Task: Add a signature Frances Hernandez containing With gratitude and sincere wishes, Frances Hernandez to email address softage.10@softage.net and add a folder Unions
Action: Mouse moved to (117, 114)
Screenshot: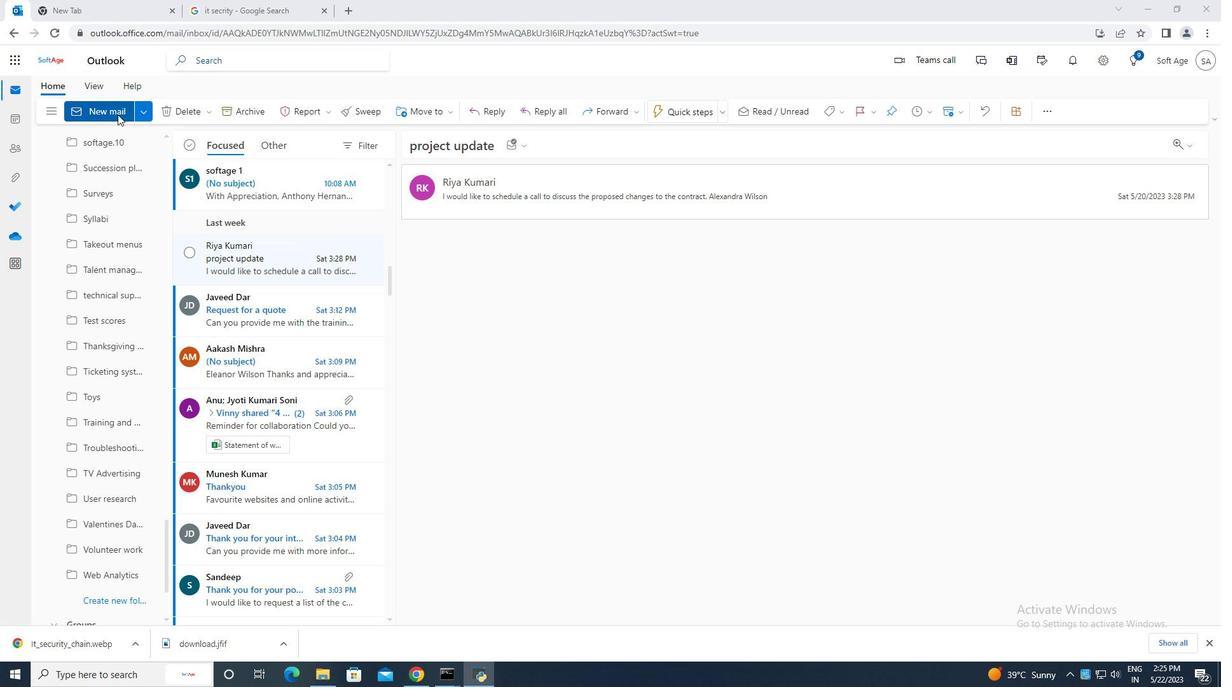
Action: Mouse pressed left at (117, 114)
Screenshot: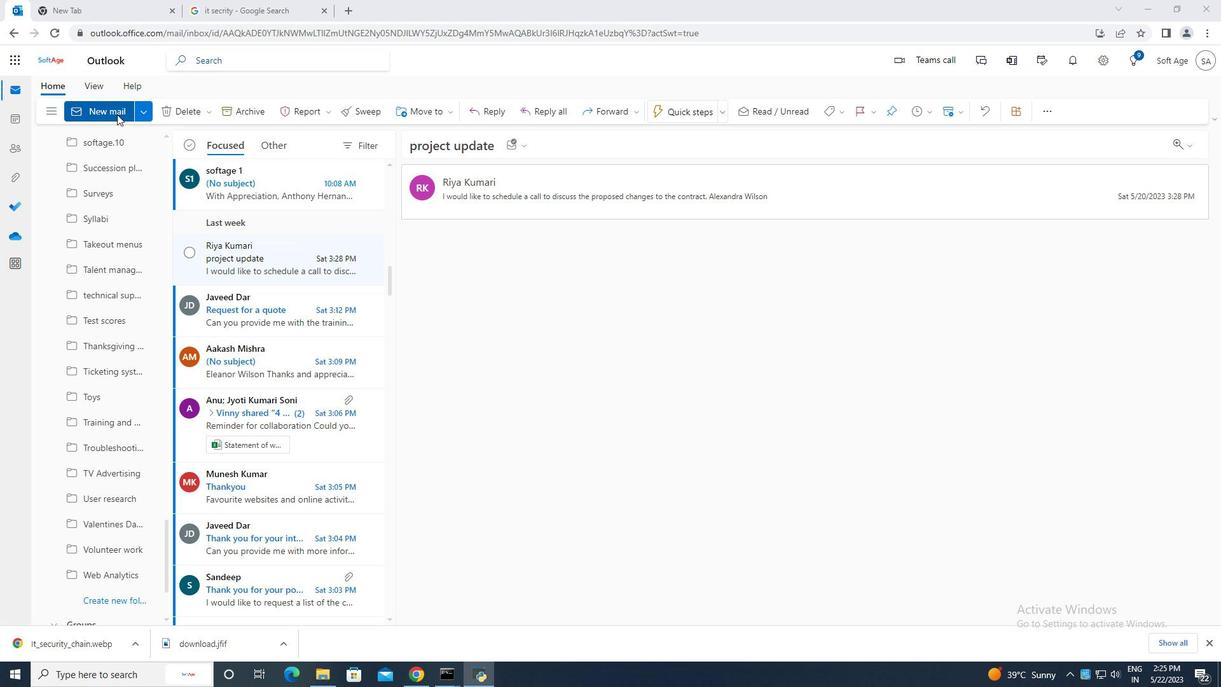 
Action: Mouse moved to (830, 103)
Screenshot: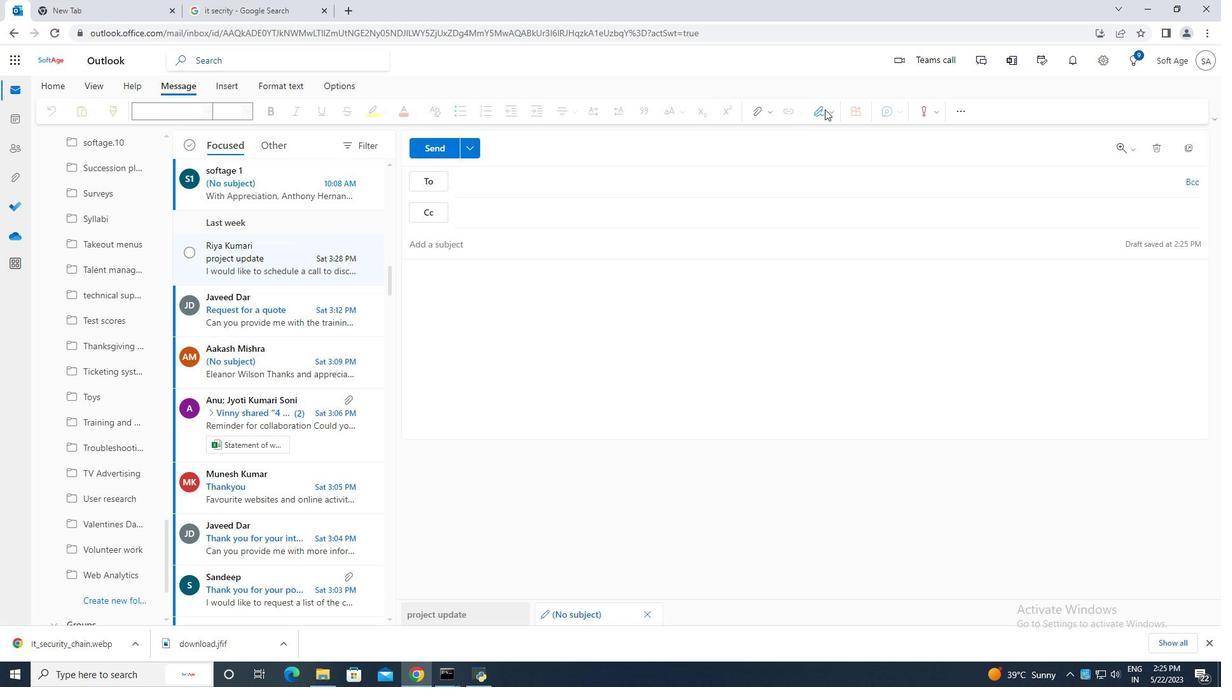 
Action: Mouse pressed left at (830, 103)
Screenshot: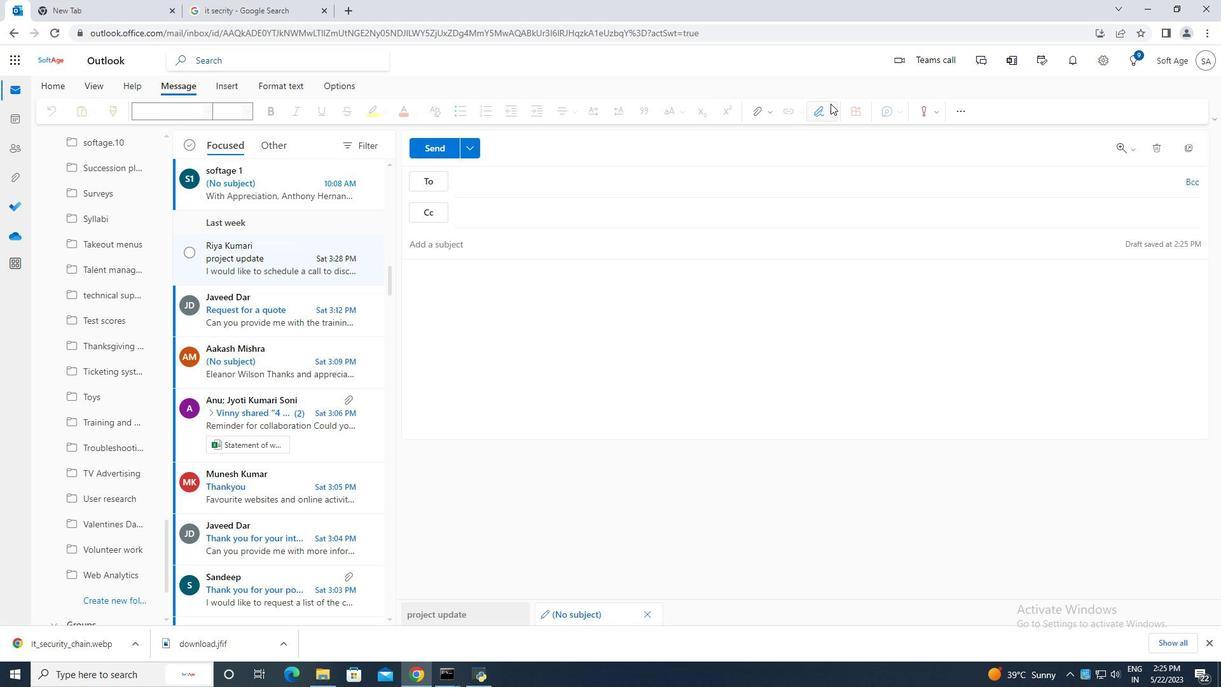
Action: Mouse moved to (806, 160)
Screenshot: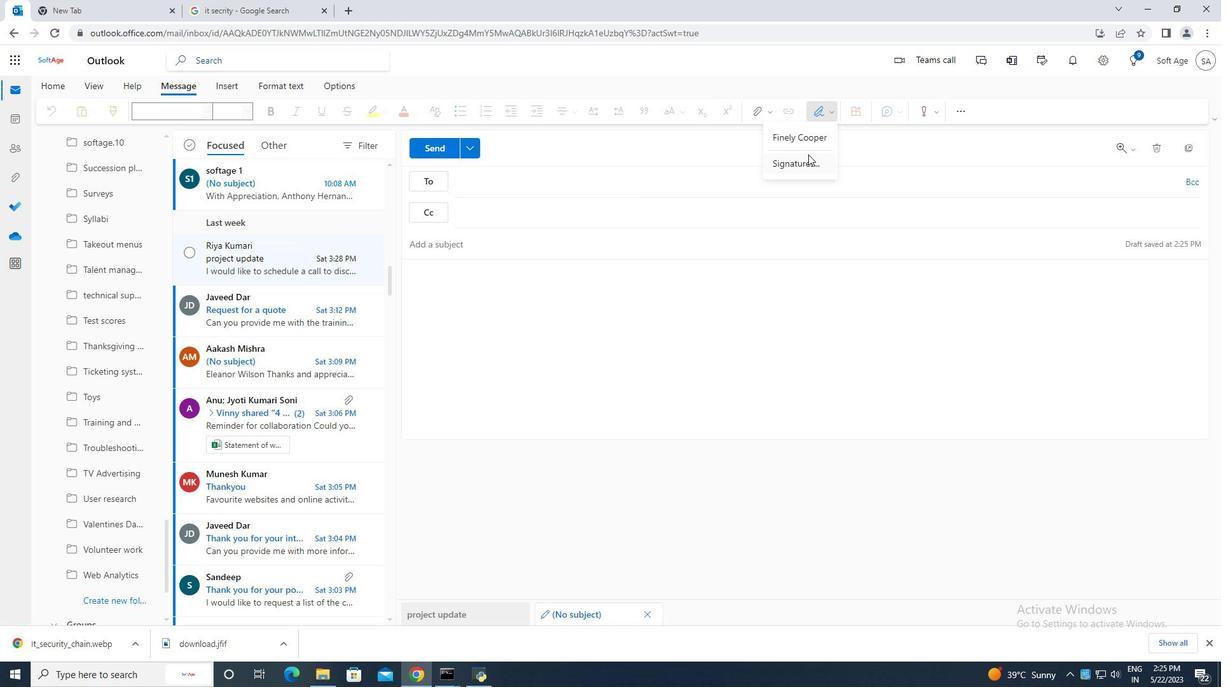 
Action: Mouse pressed left at (806, 160)
Screenshot: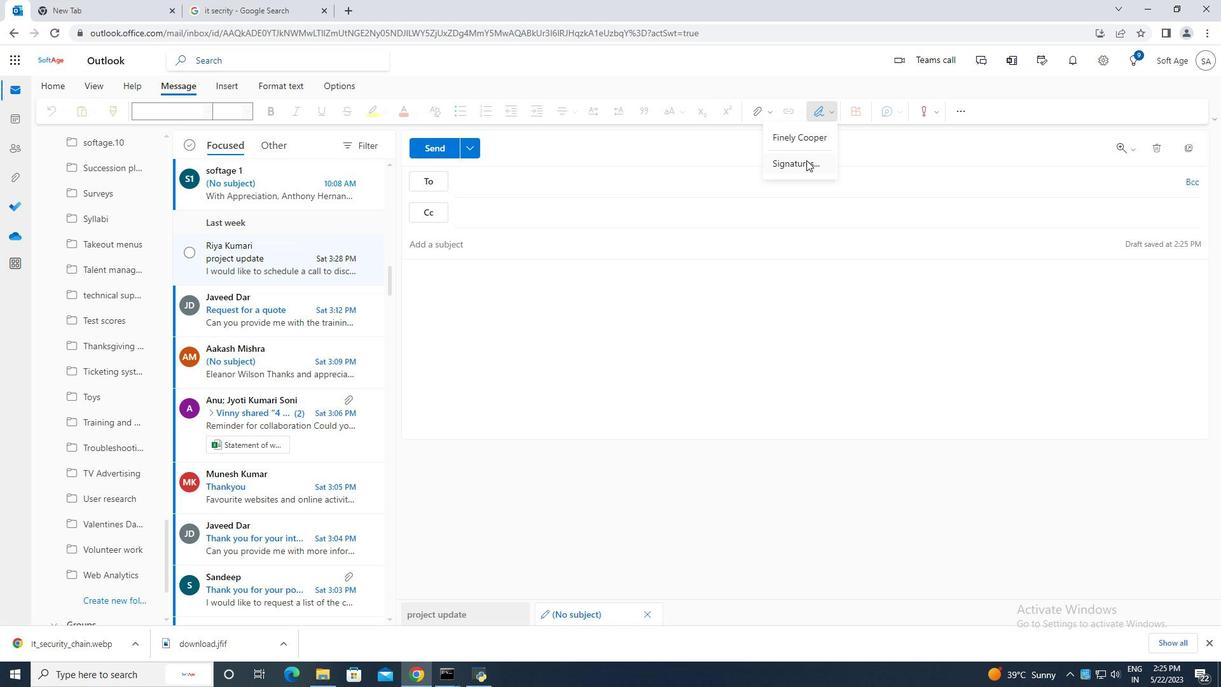 
Action: Mouse moved to (872, 215)
Screenshot: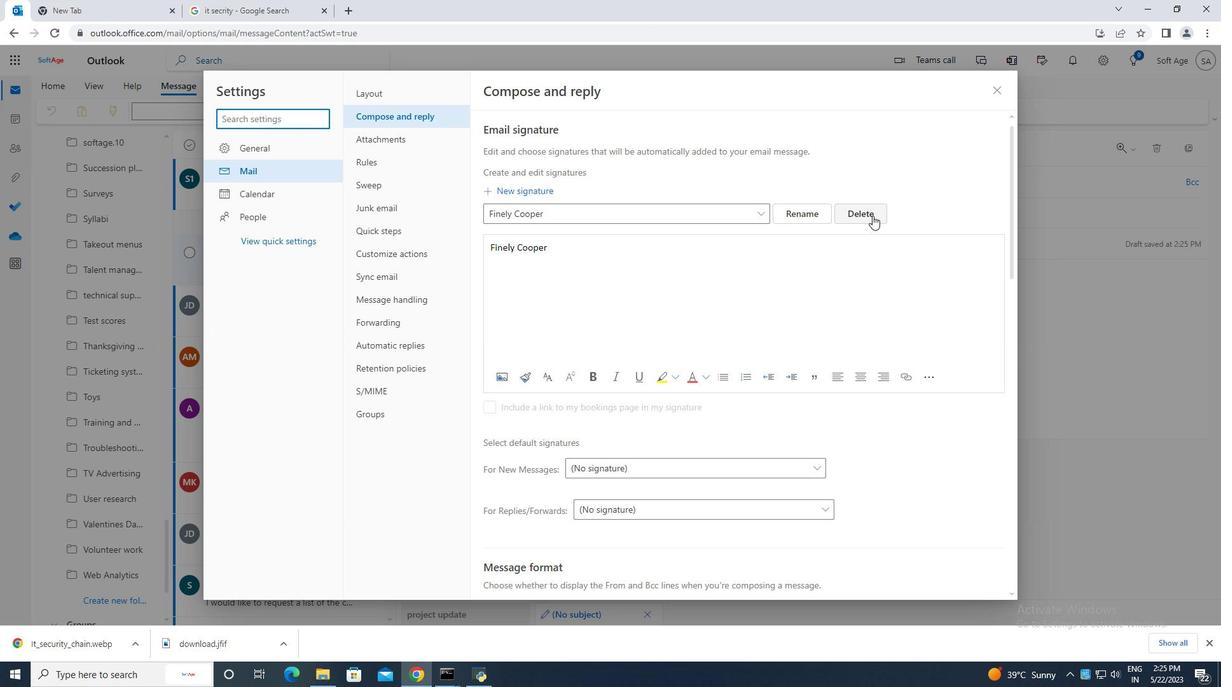 
Action: Mouse pressed left at (872, 215)
Screenshot: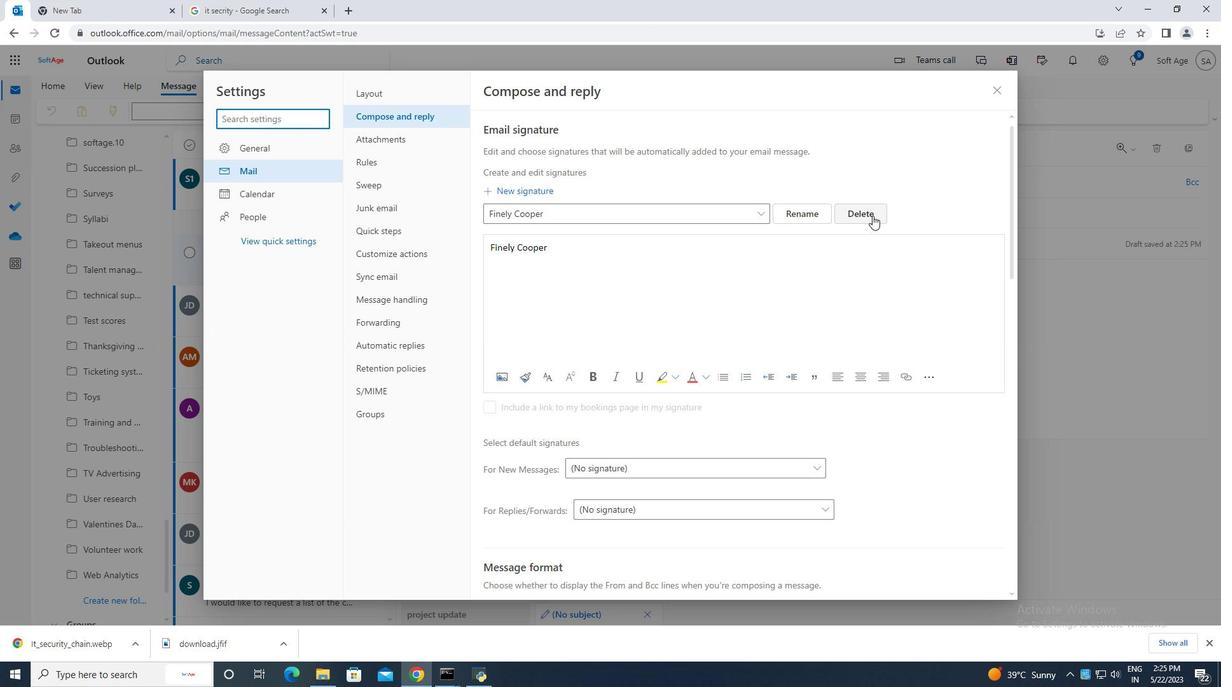 
Action: Mouse moved to (586, 213)
Screenshot: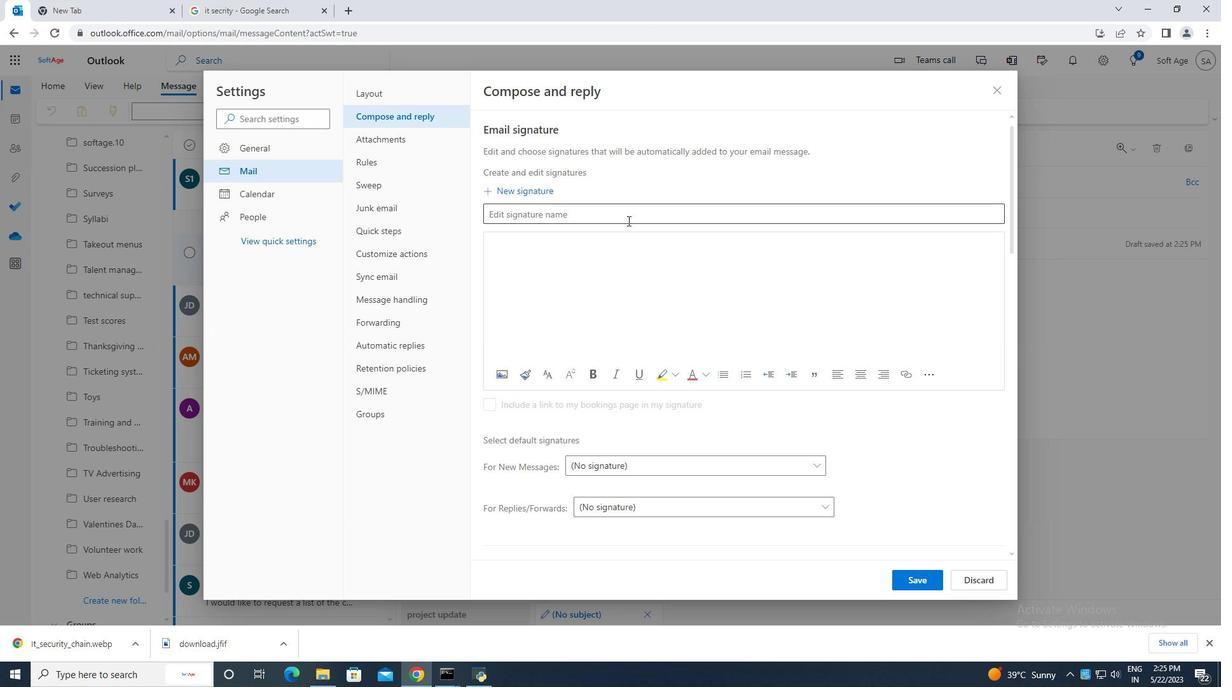 
Action: Mouse pressed left at (586, 213)
Screenshot: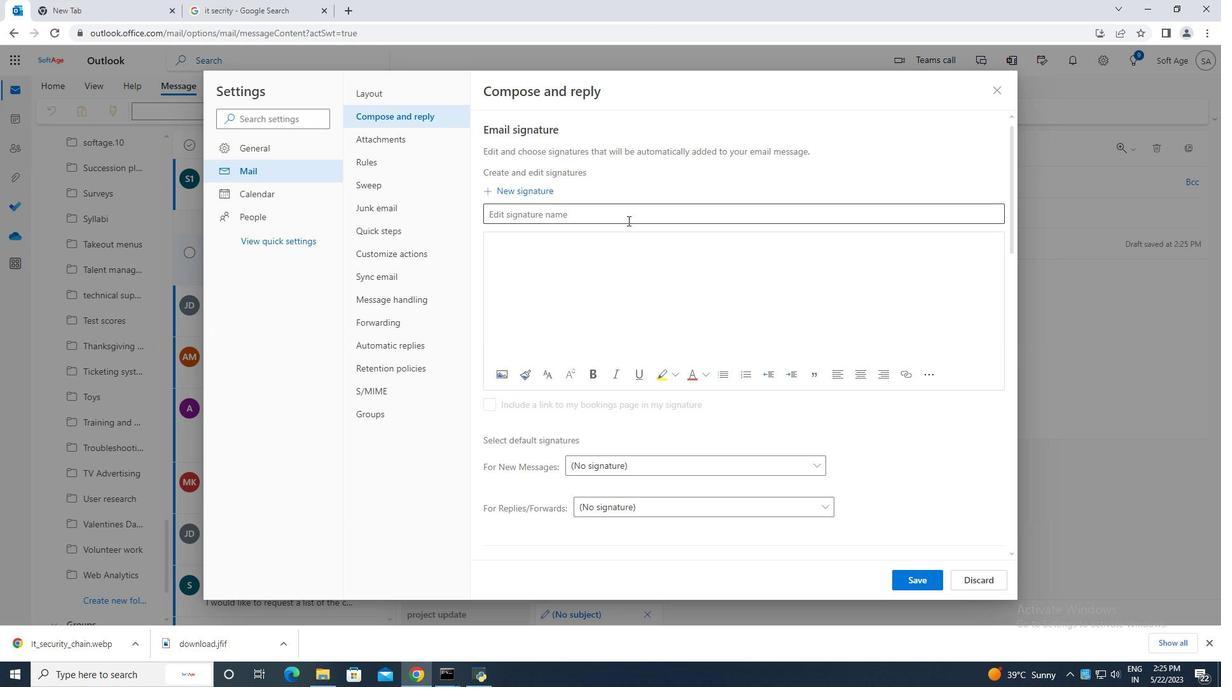 
Action: Mouse moved to (586, 213)
Screenshot: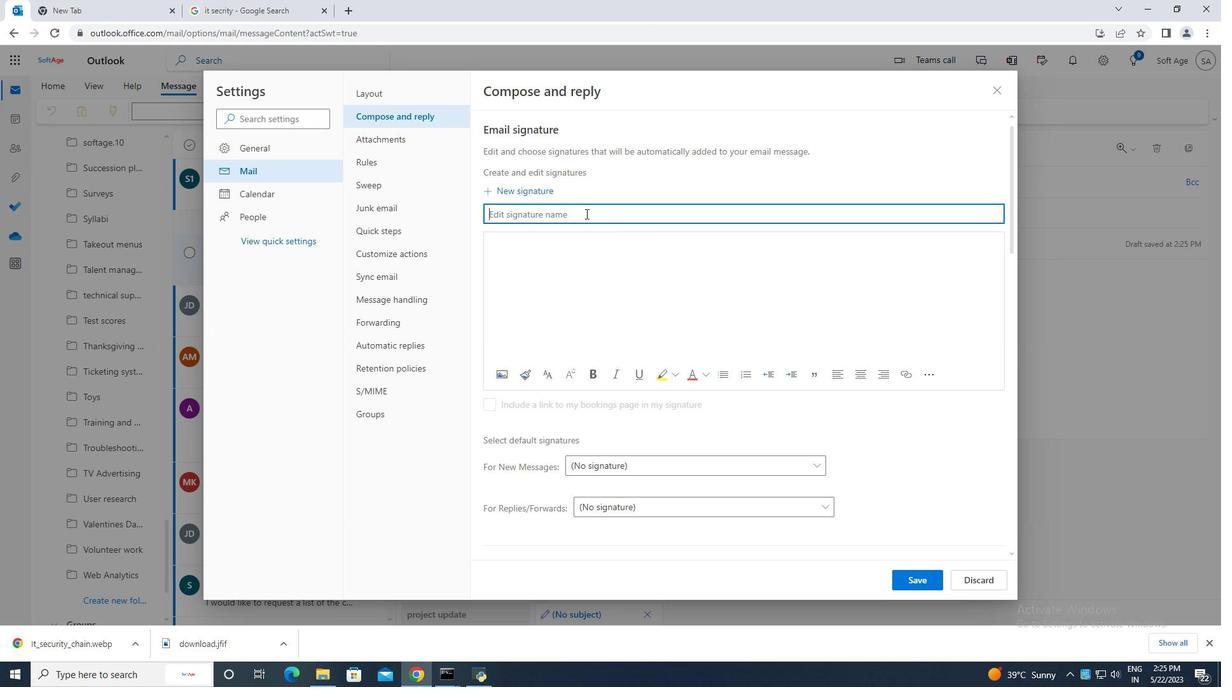
Action: Key pressed <Key.caps_lock>F<Key.caps_lock>rances<Key.space><Key.caps_lock>H<Key.caps_lock>ernandez
Screenshot: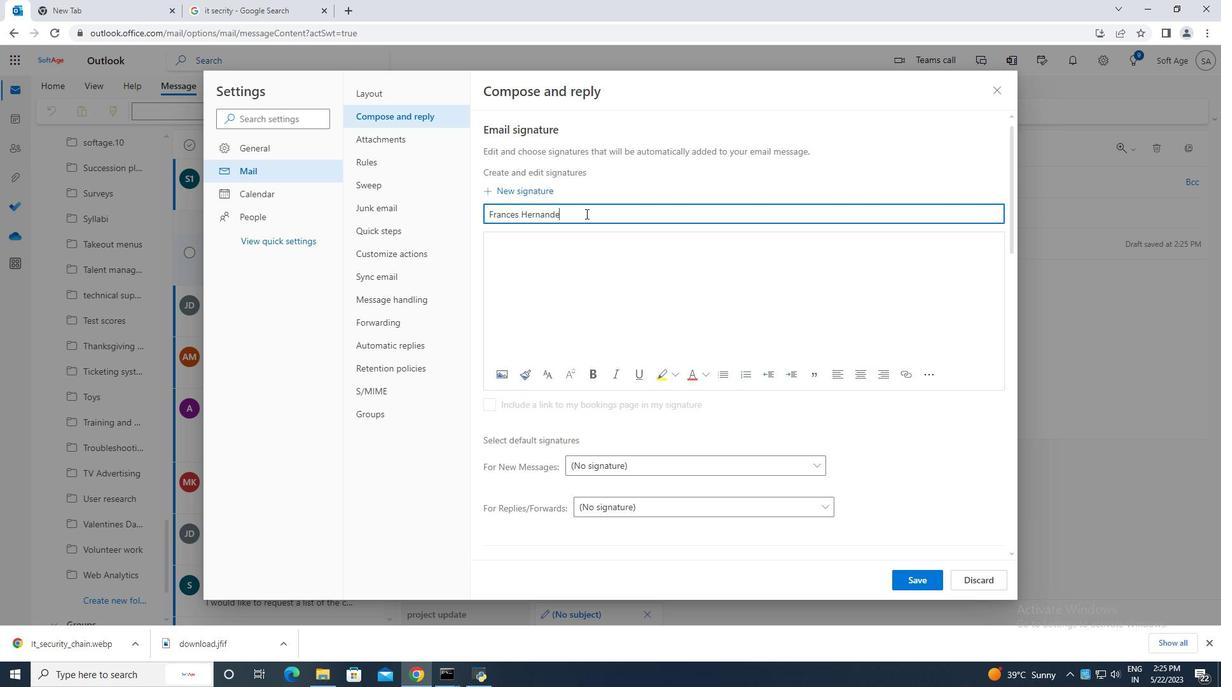 
Action: Mouse moved to (544, 253)
Screenshot: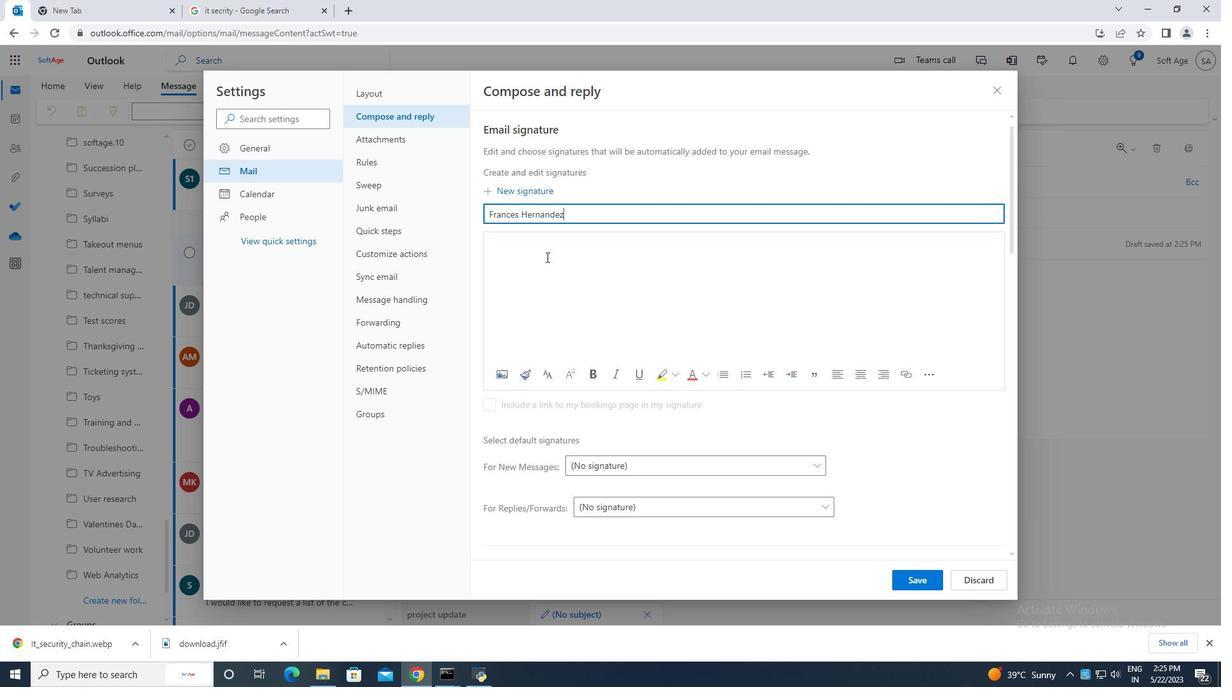 
Action: Mouse pressed left at (544, 253)
Screenshot: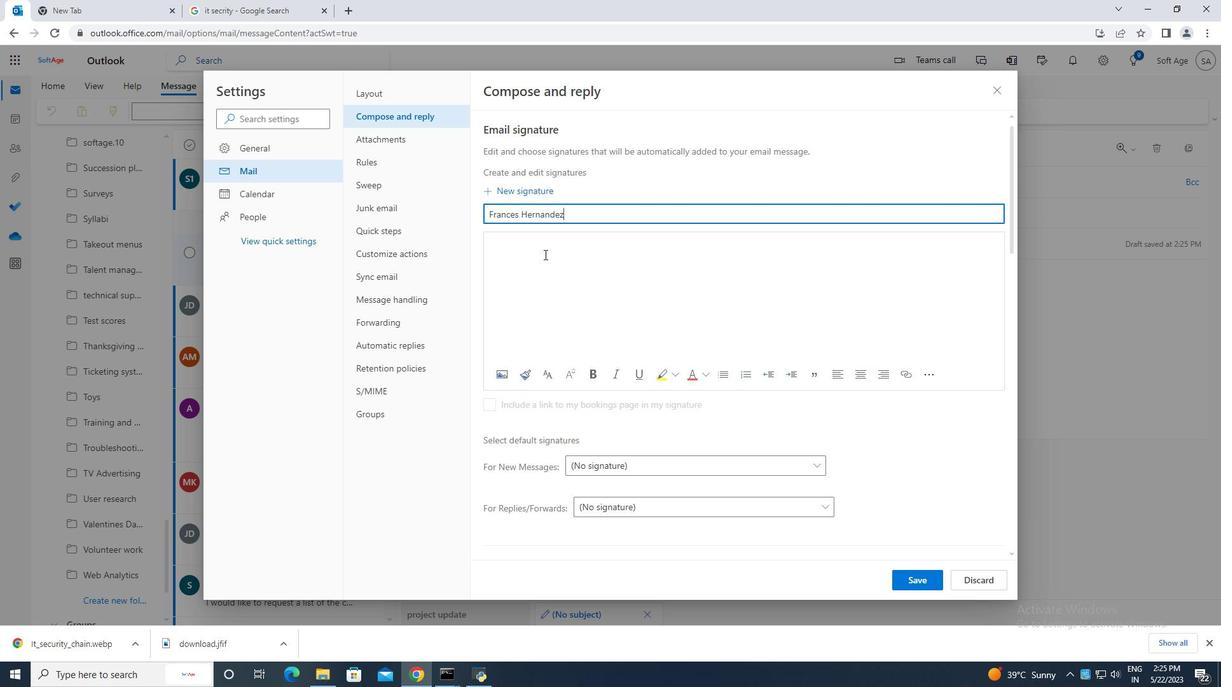 
Action: Mouse moved to (538, 248)
Screenshot: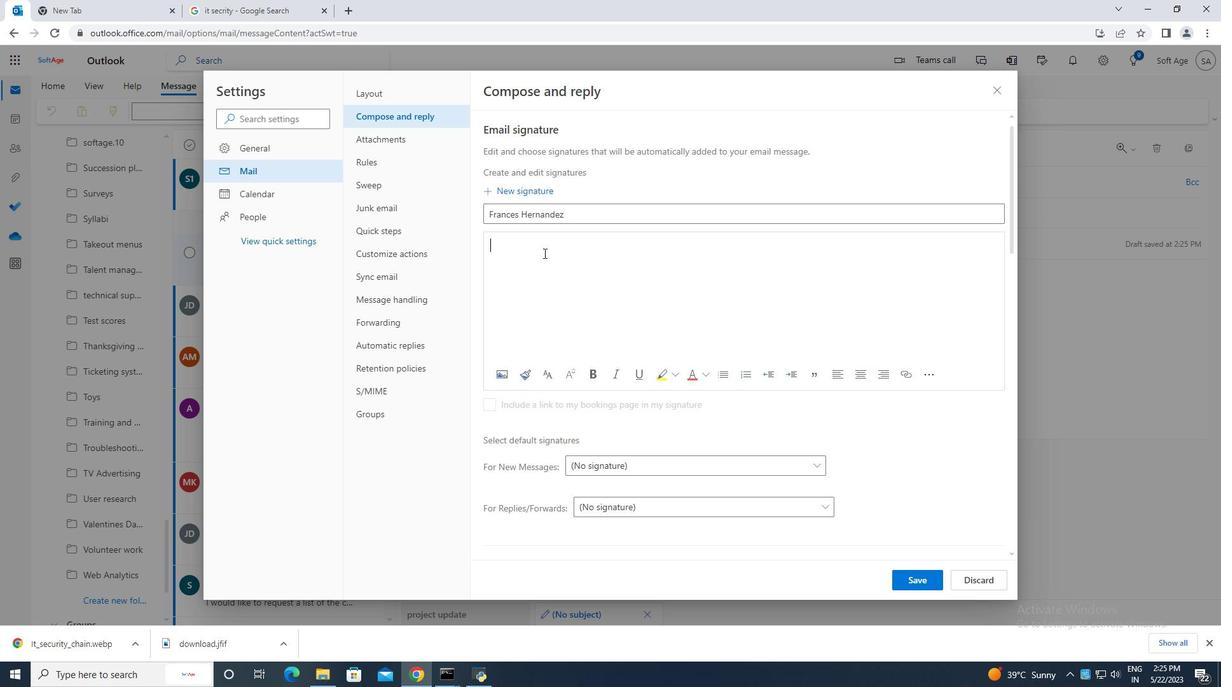 
Action: Key pressed <Key.caps_lock>F<Key.caps_lock>rance<Key.space><Key.backspace>s<Key.space><Key.caps_lock>H<Key.caps_lock>ernandez
Screenshot: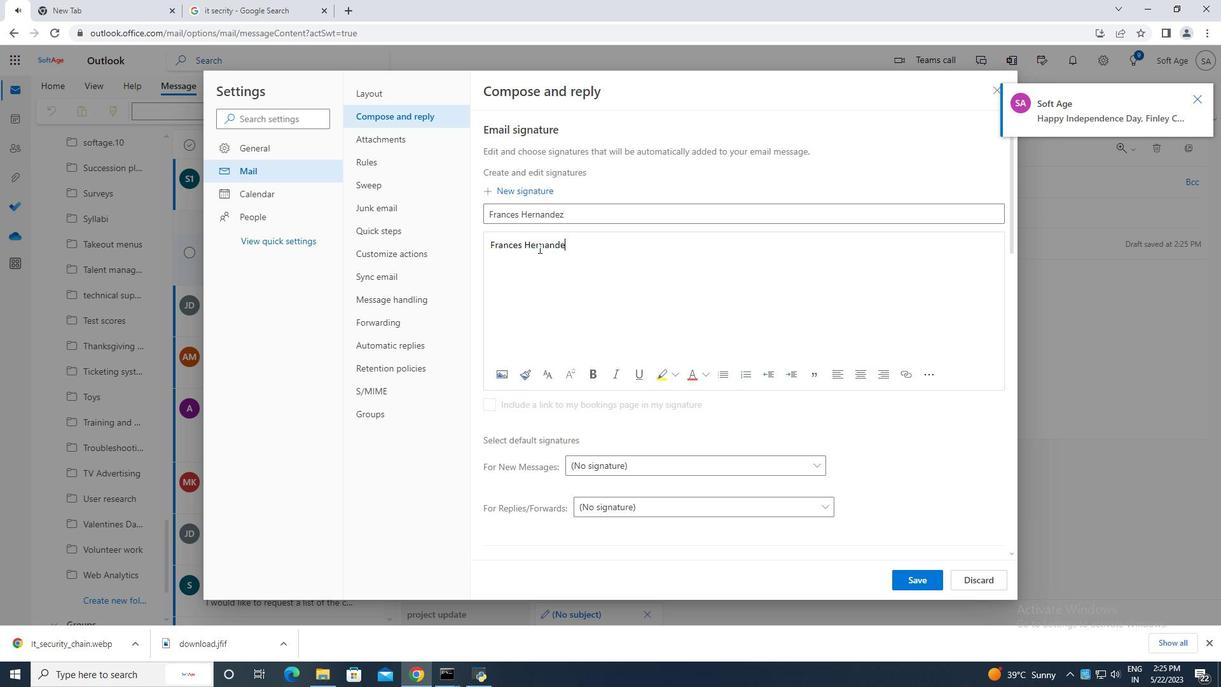 
Action: Mouse moved to (912, 577)
Screenshot: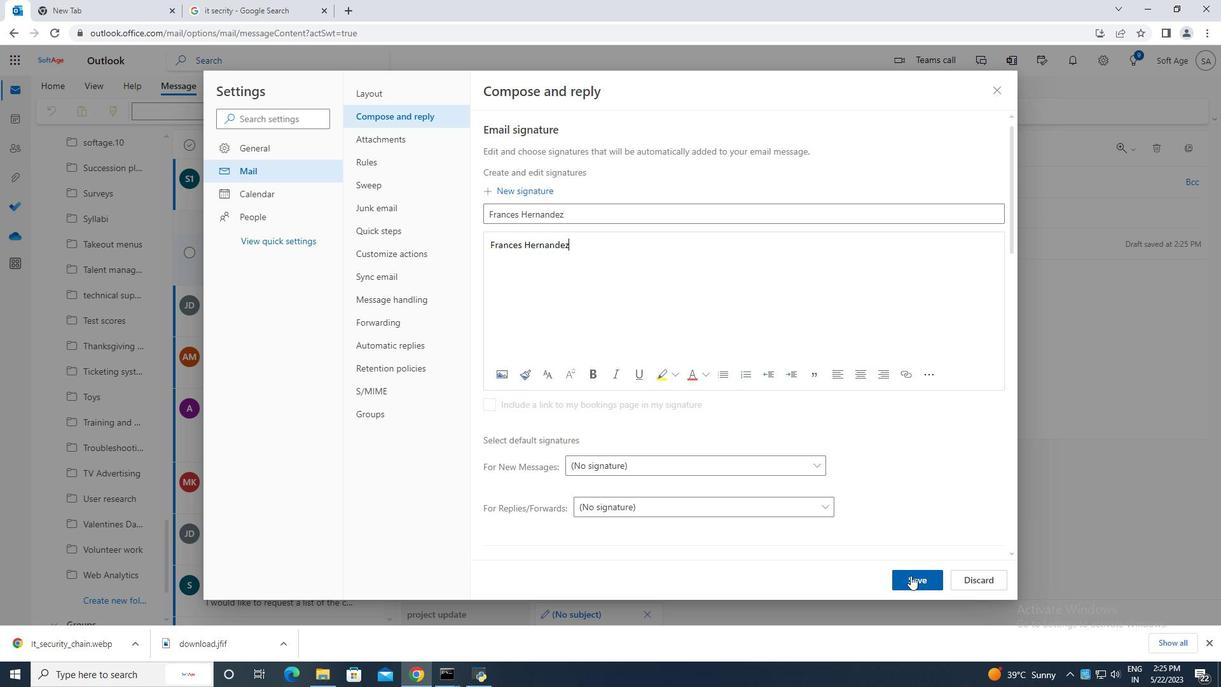 
Action: Mouse pressed left at (912, 577)
Screenshot: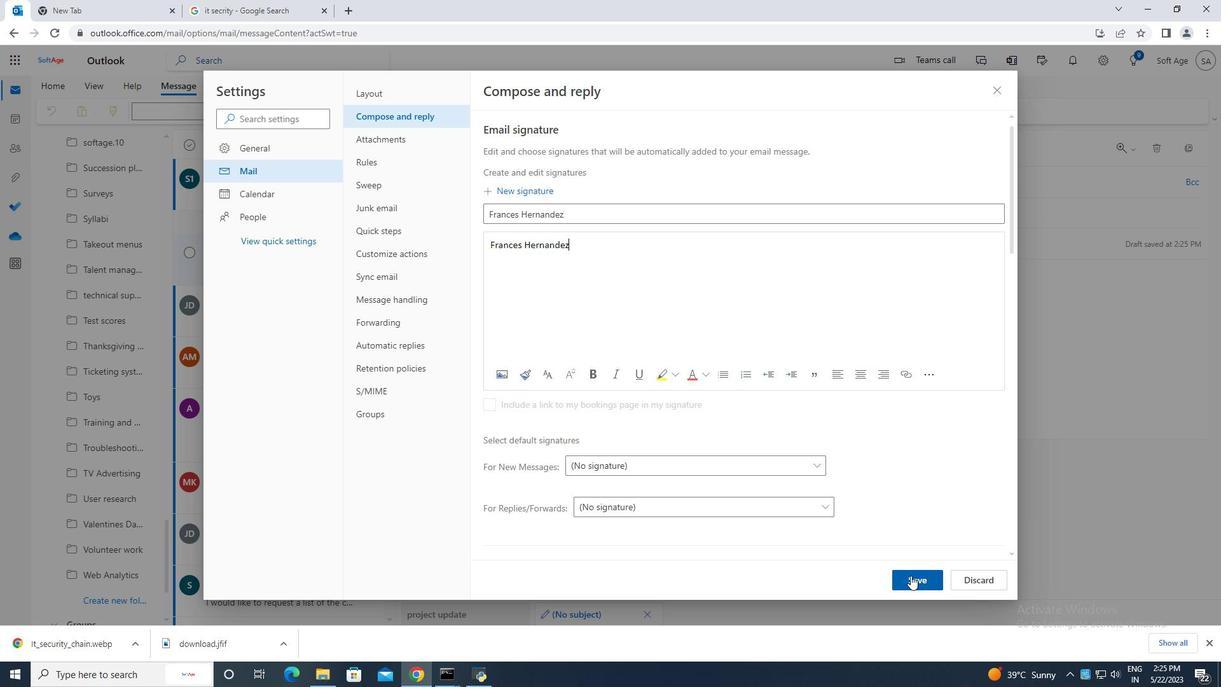 
Action: Mouse moved to (997, 94)
Screenshot: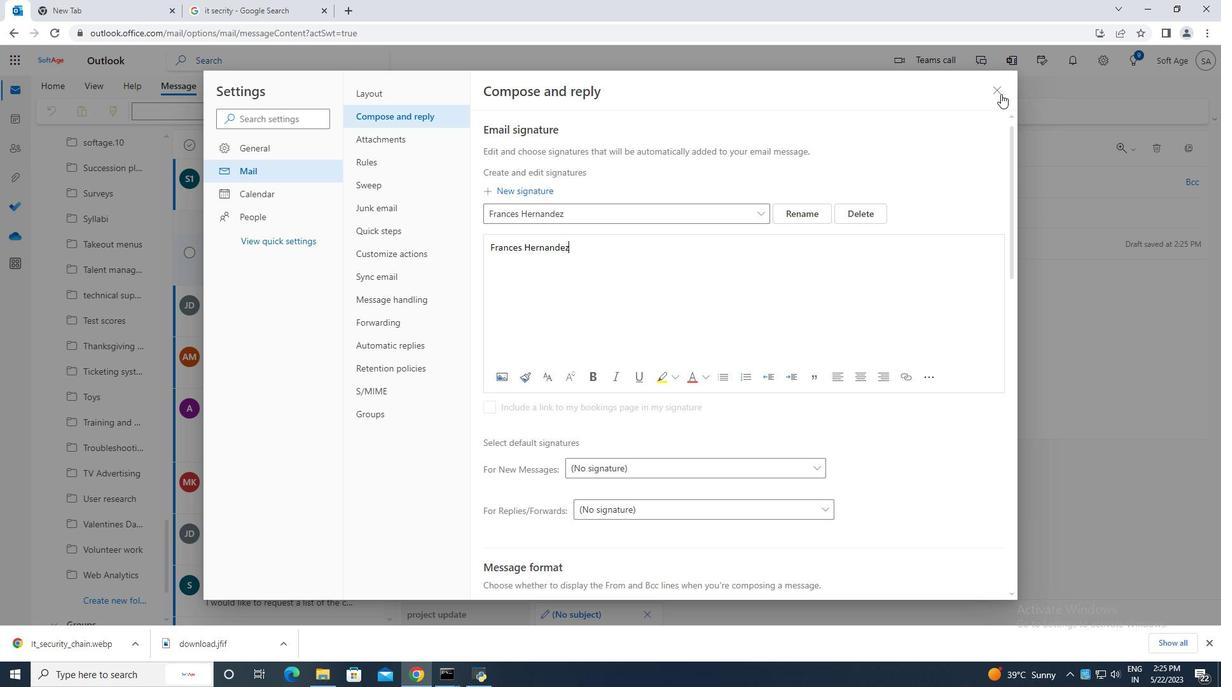 
Action: Mouse pressed left at (997, 94)
Screenshot: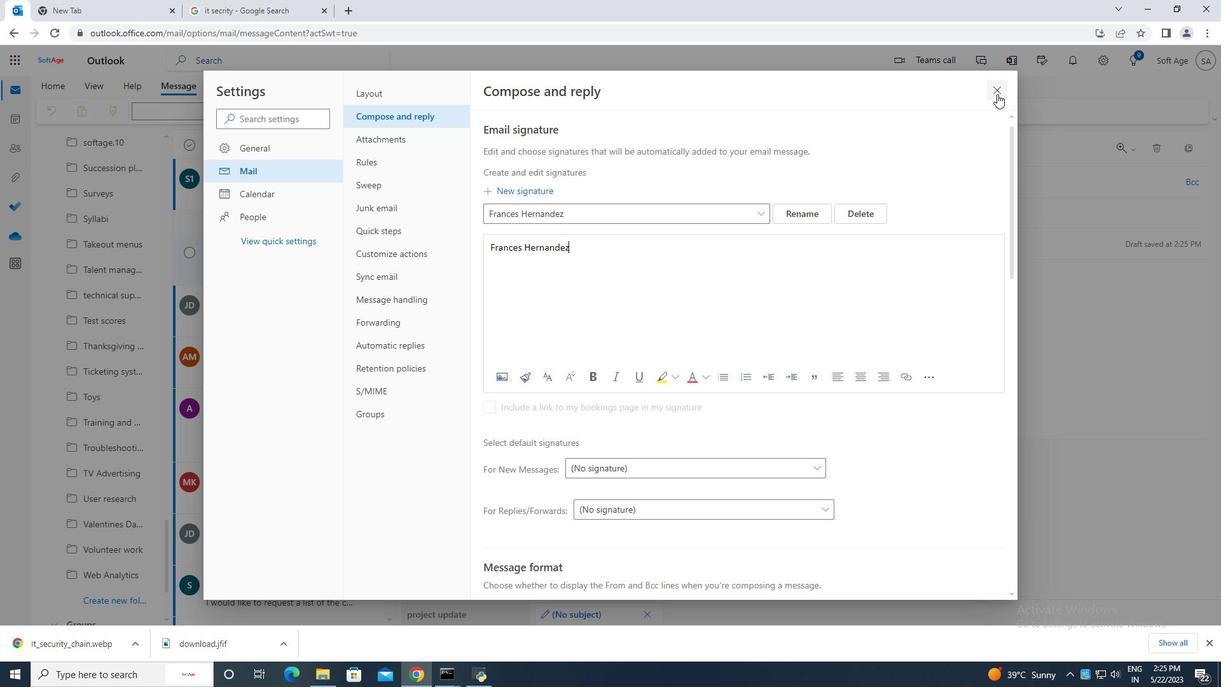 
Action: Mouse moved to (813, 114)
Screenshot: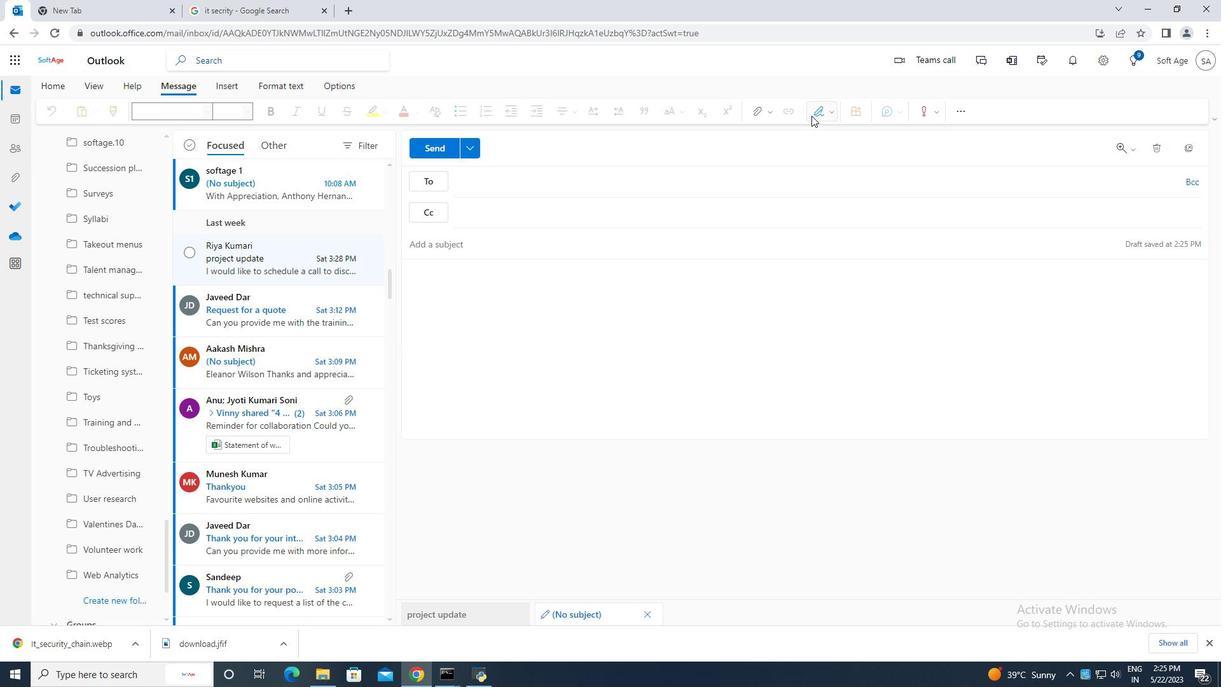 
Action: Mouse pressed left at (813, 114)
Screenshot: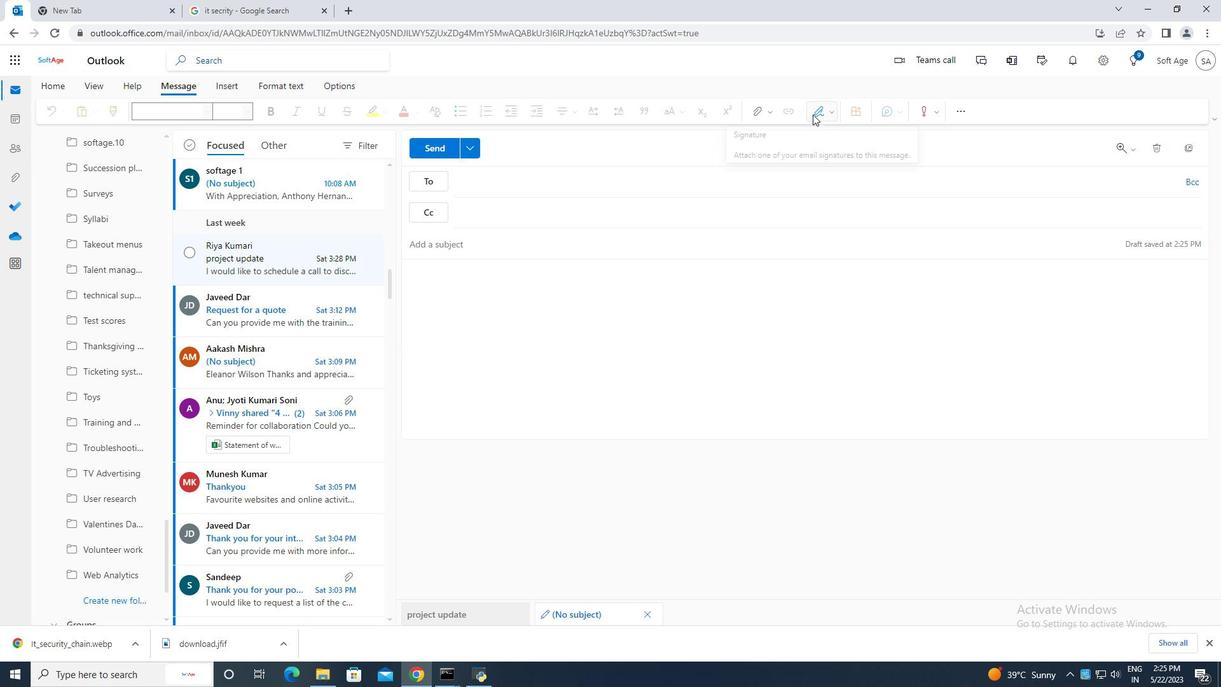 
Action: Mouse moved to (777, 136)
Screenshot: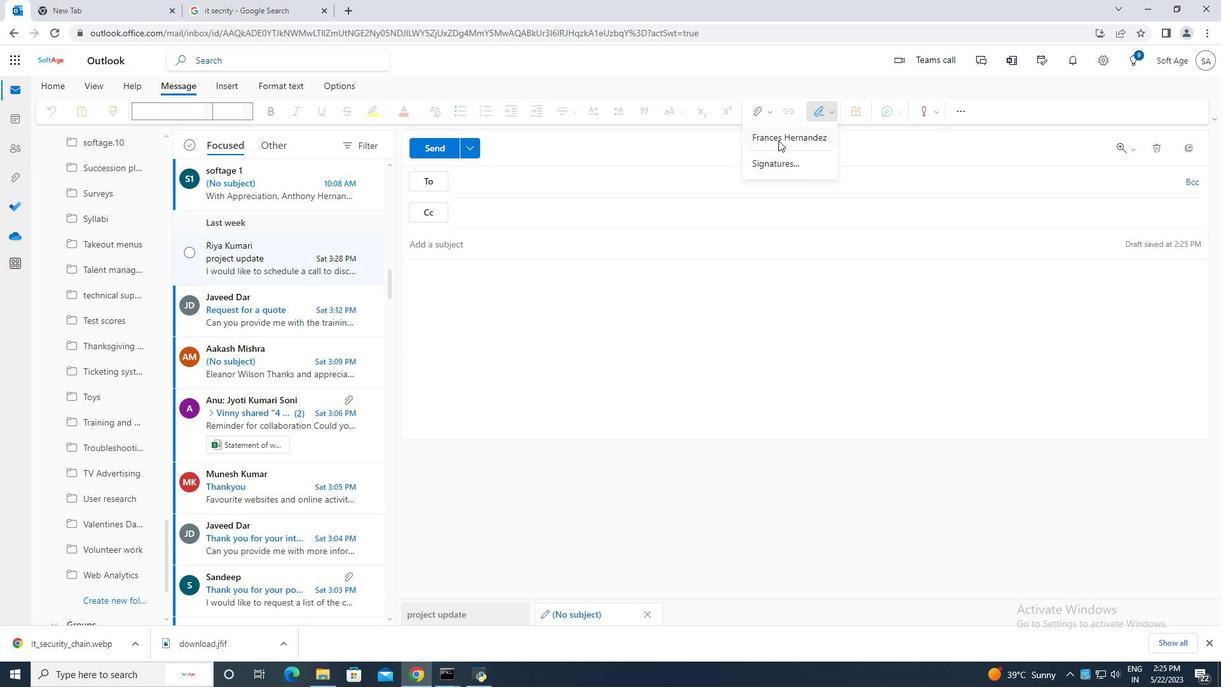 
Action: Mouse pressed left at (777, 136)
Screenshot: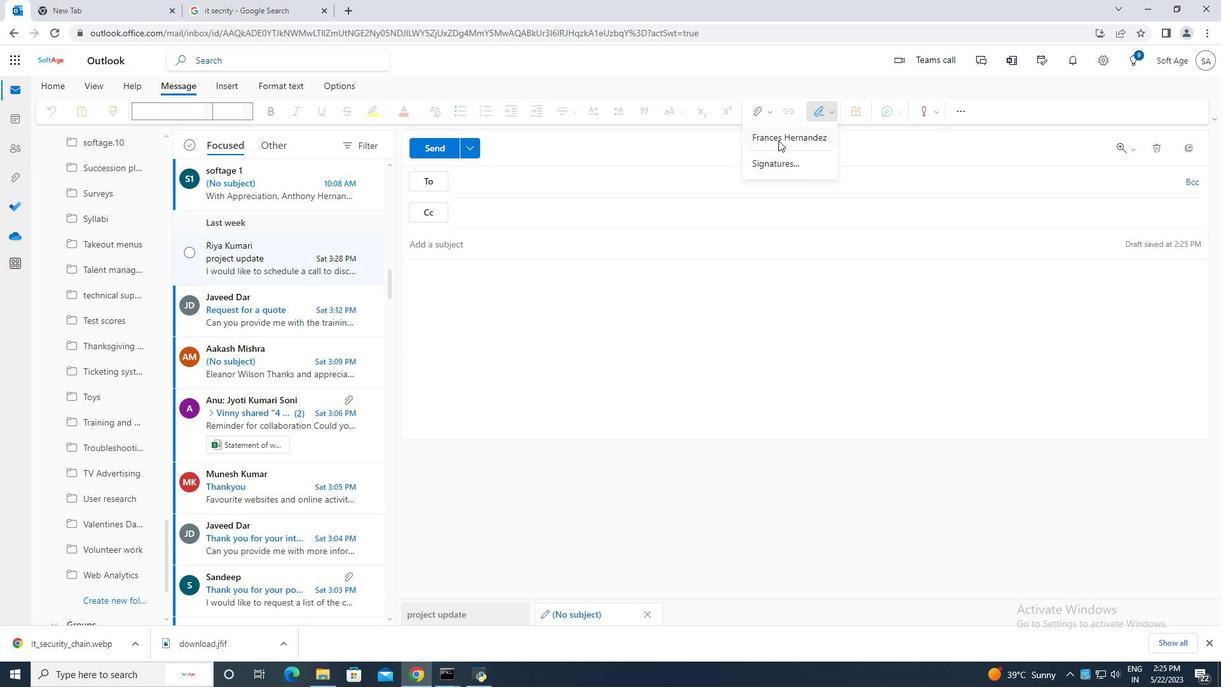 
Action: Mouse moved to (432, 286)
Screenshot: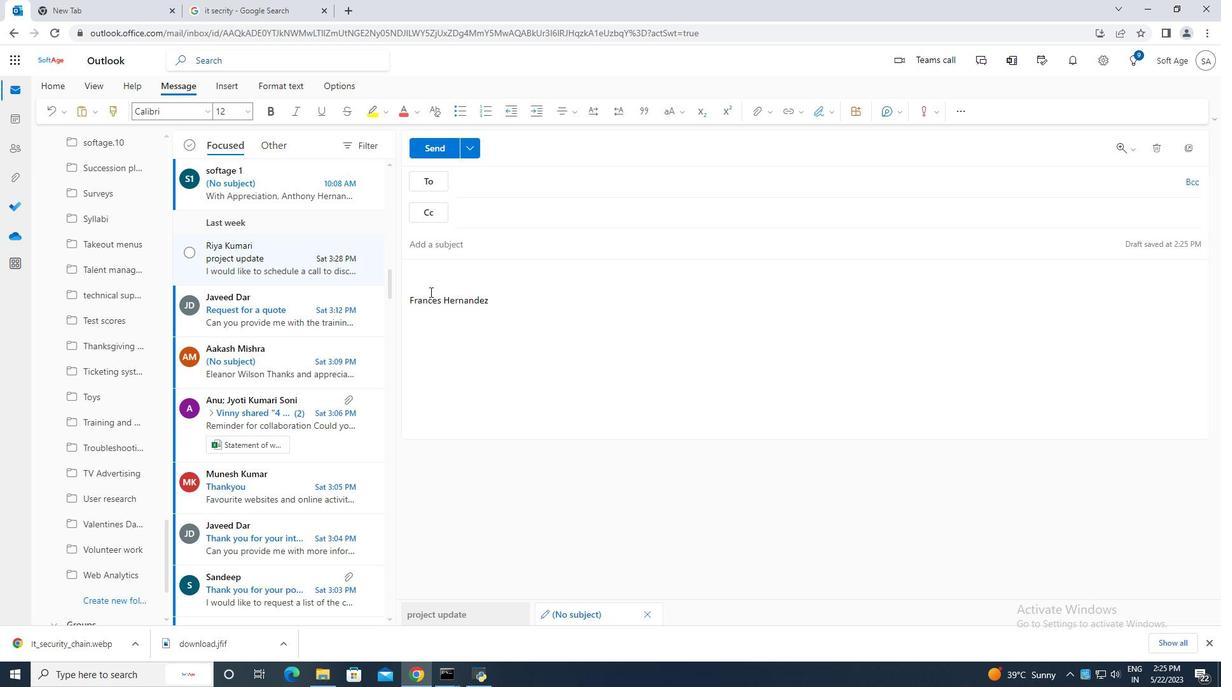 
Action: Key pressed <Key.caps_lock>C<Key.caps_lock>ontaining<Key.space>with<Key.space>gratitude<Key.space>and<Key.space>sincere<Key.space>wishes,
Screenshot: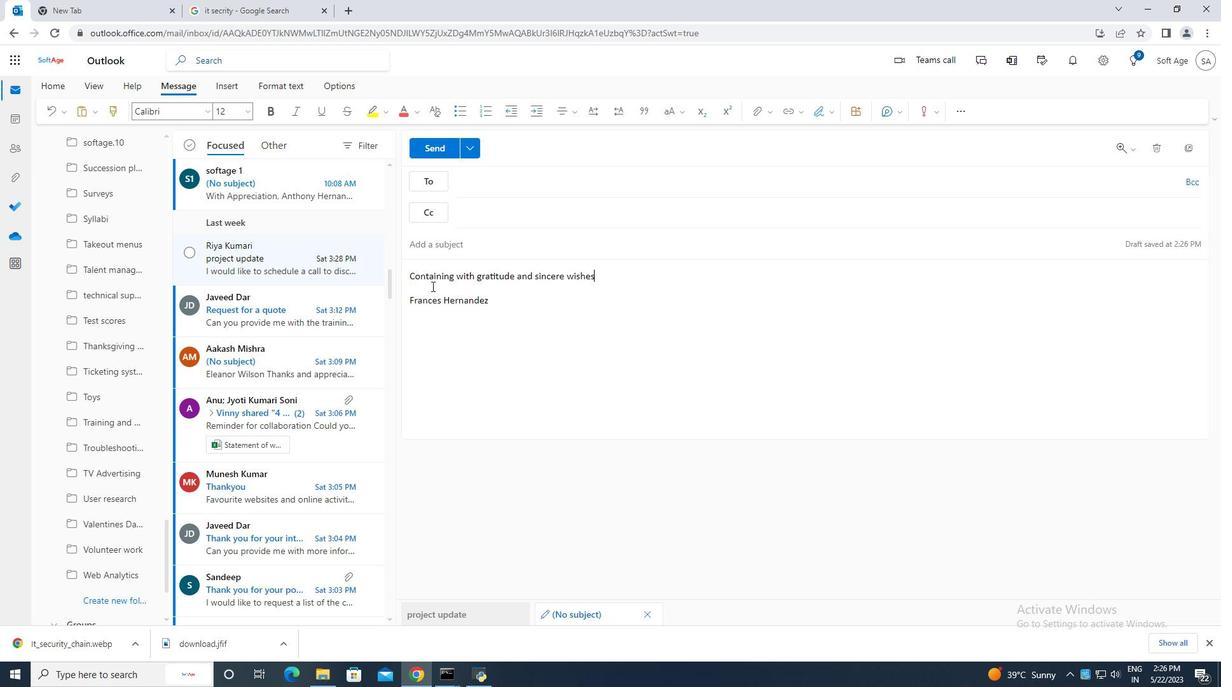 
Action: Mouse moved to (489, 179)
Screenshot: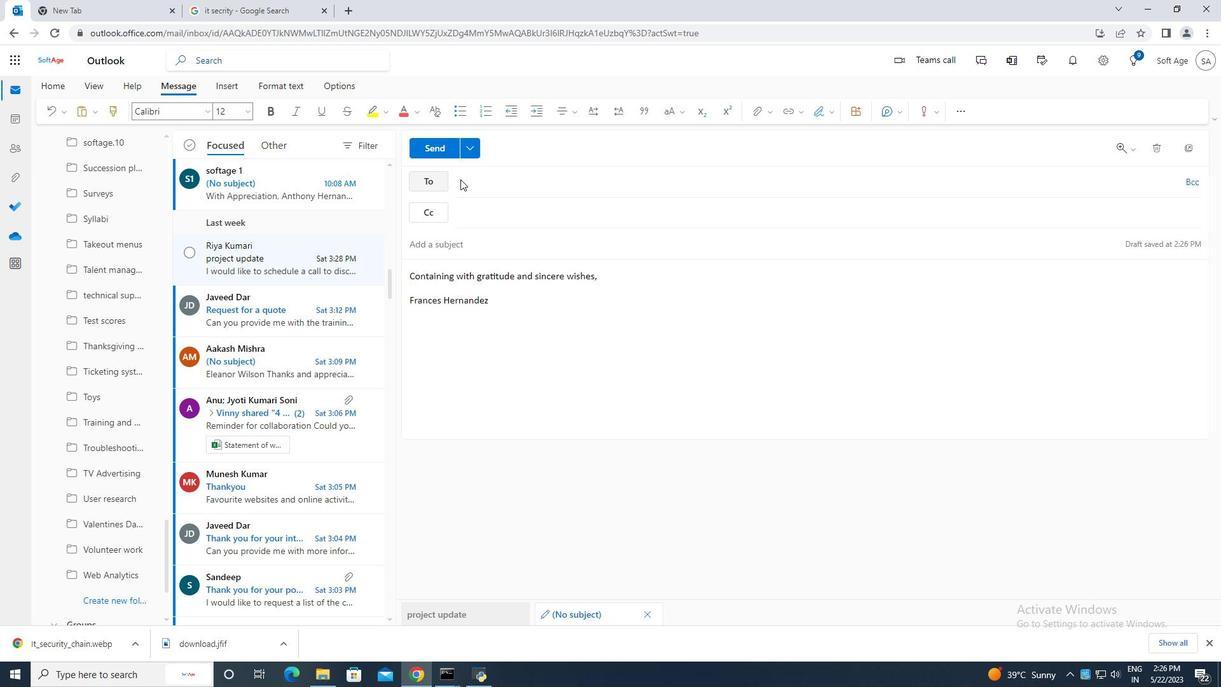 
Action: Mouse pressed left at (489, 179)
Screenshot: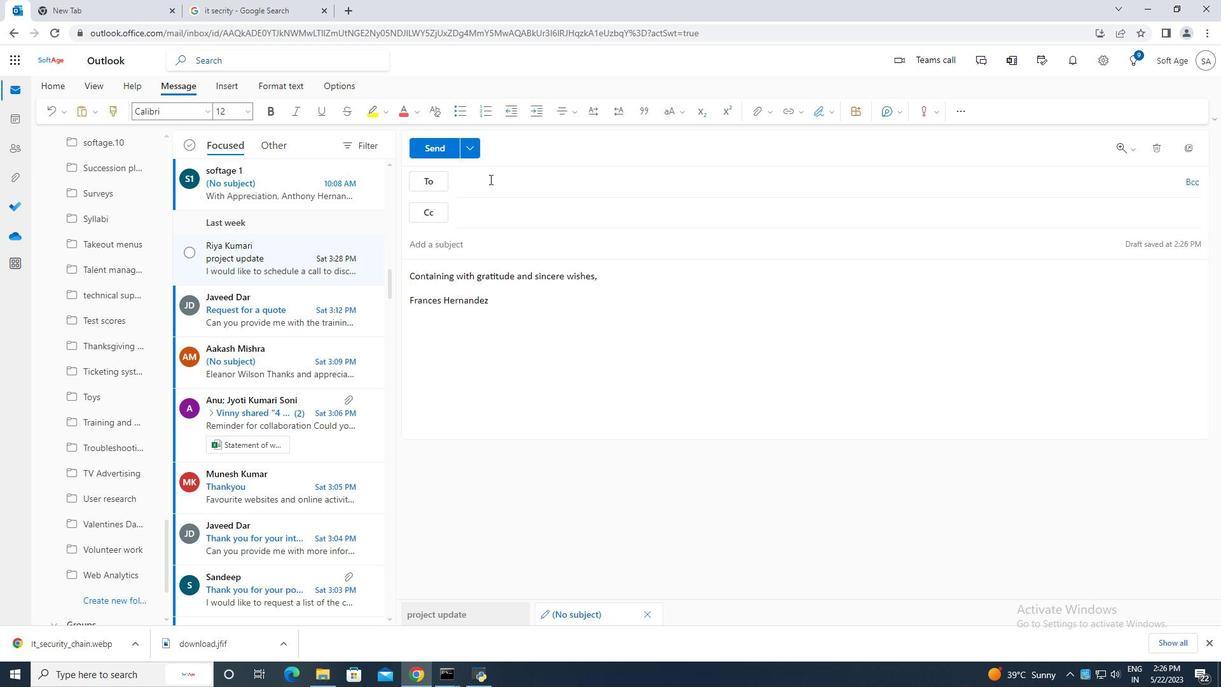 
Action: Mouse moved to (489, 179)
Screenshot: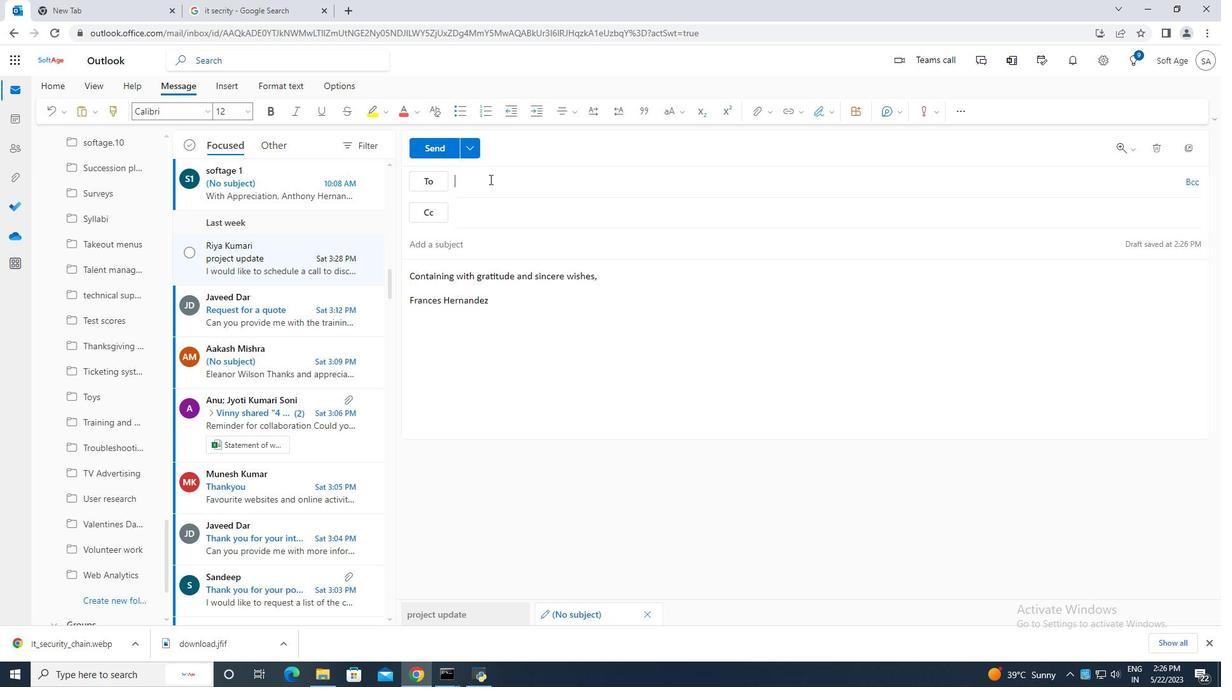 
Action: Key pressed sofatge.10
Screenshot: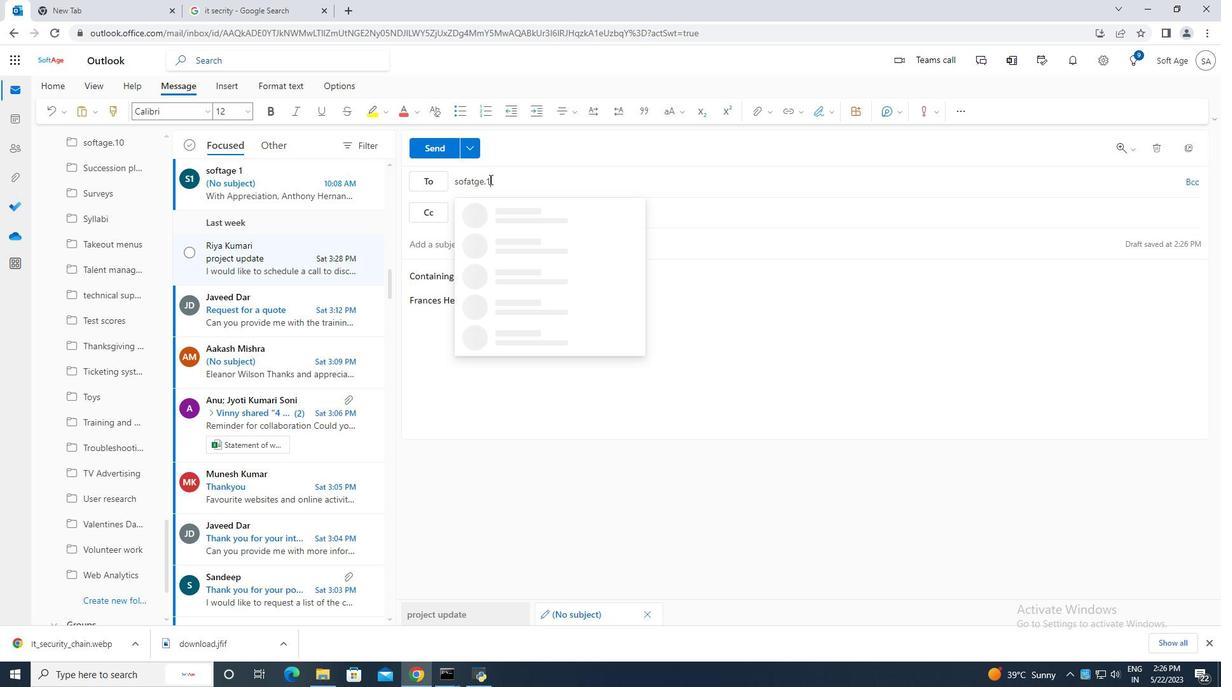 
Action: Mouse moved to (458, 171)
Screenshot: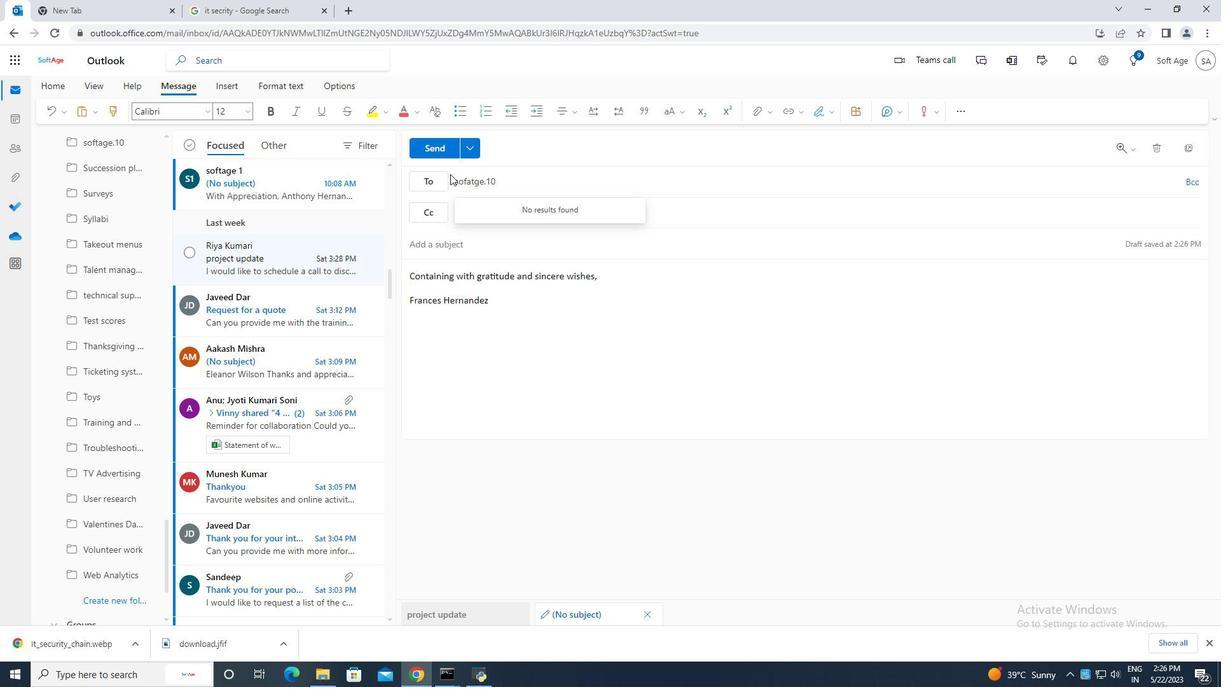 
Action: Key pressed <Key.backspace><Key.backspace><Key.backspace><Key.backspace><Key.backspace><Key.backspace><Key.backspace><Key.backspace><Key.backspace><Key.backspace>softage.10
Screenshot: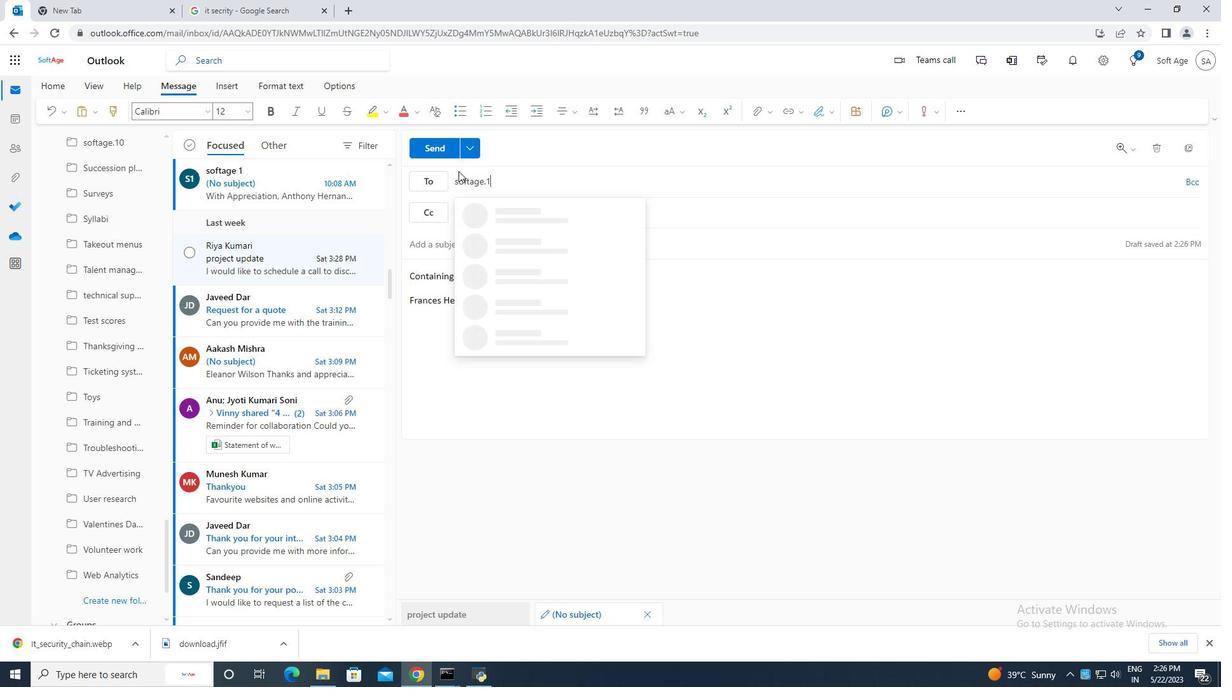 
Action: Mouse moved to (596, 244)
Screenshot: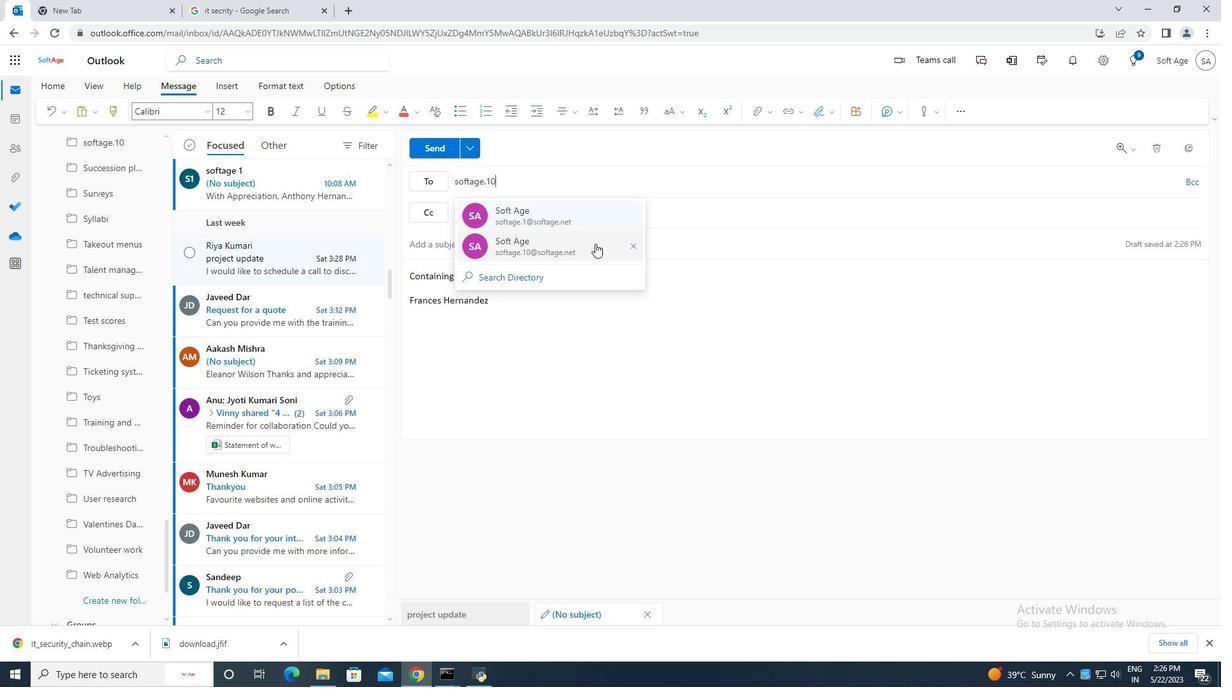 
Action: Mouse pressed left at (596, 244)
Screenshot: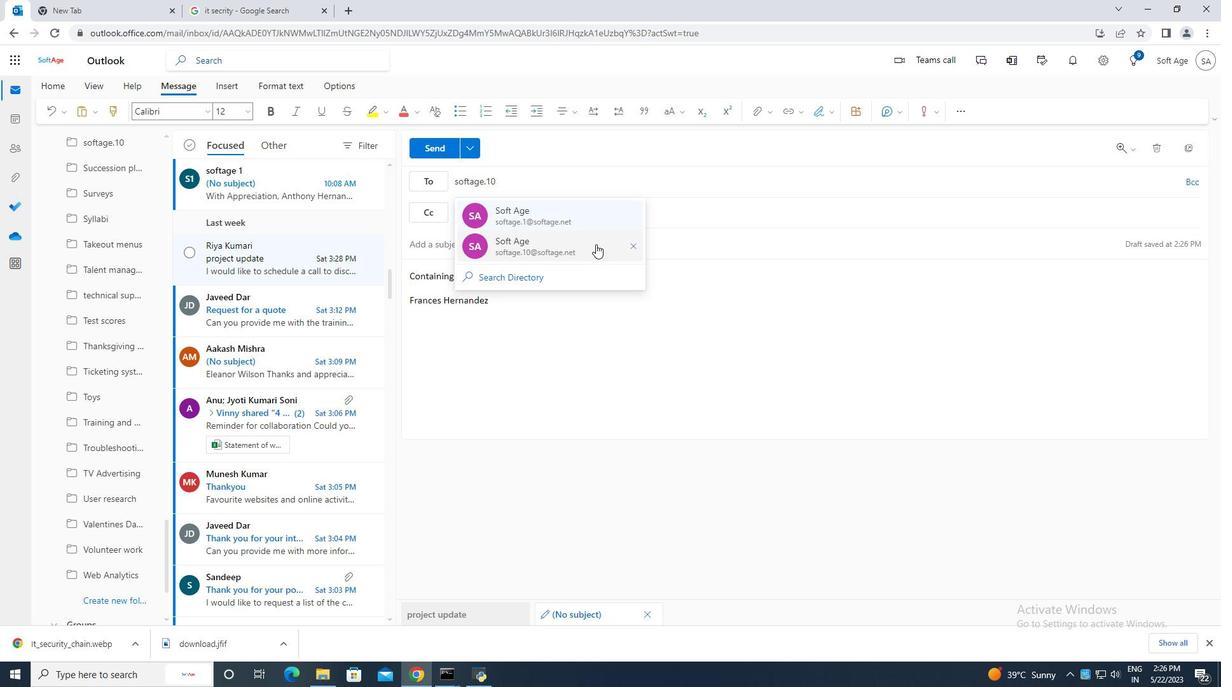 
Action: Mouse moved to (131, 601)
Screenshot: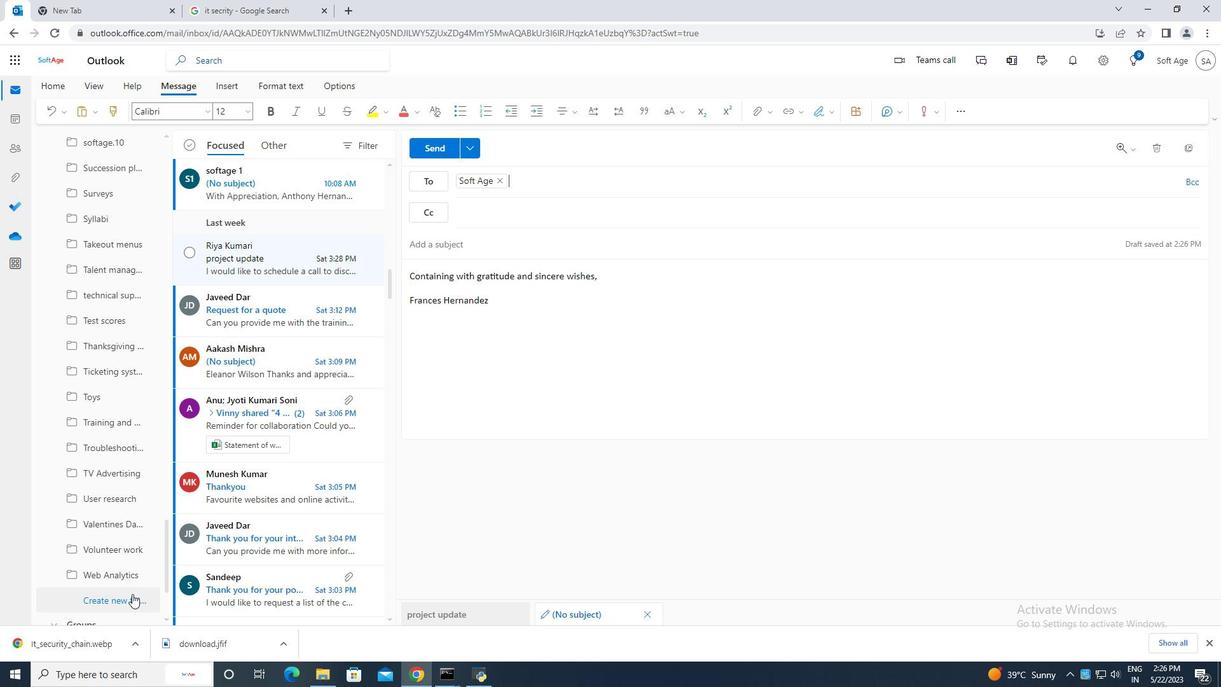 
Action: Mouse pressed left at (131, 601)
Screenshot: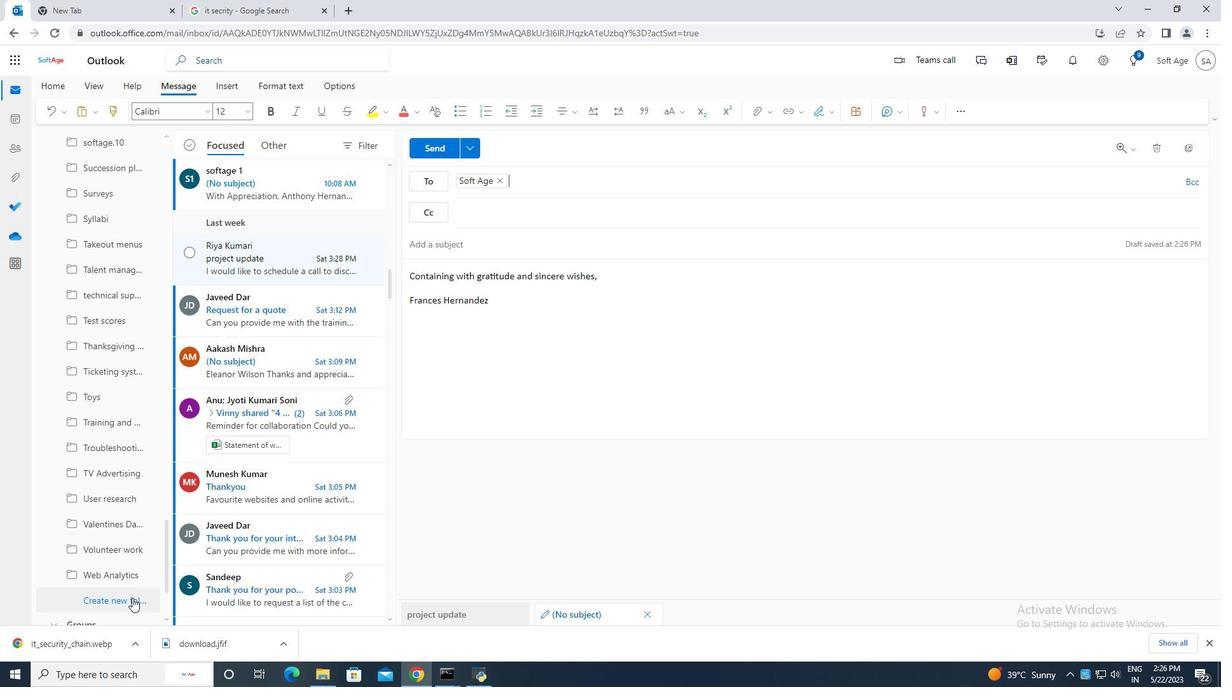 
Action: Mouse moved to (99, 592)
Screenshot: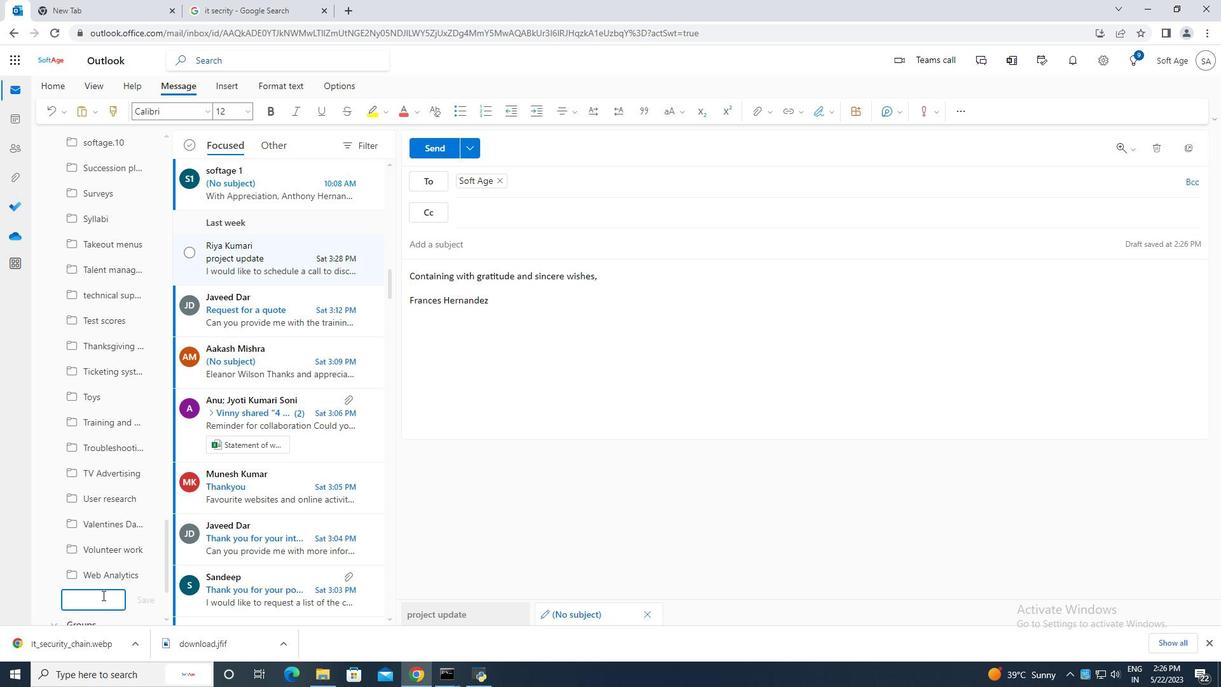 
Action: Key pressed <Key.caps_lock>F<Key.caps_lock>older<Key.space>unions
Screenshot: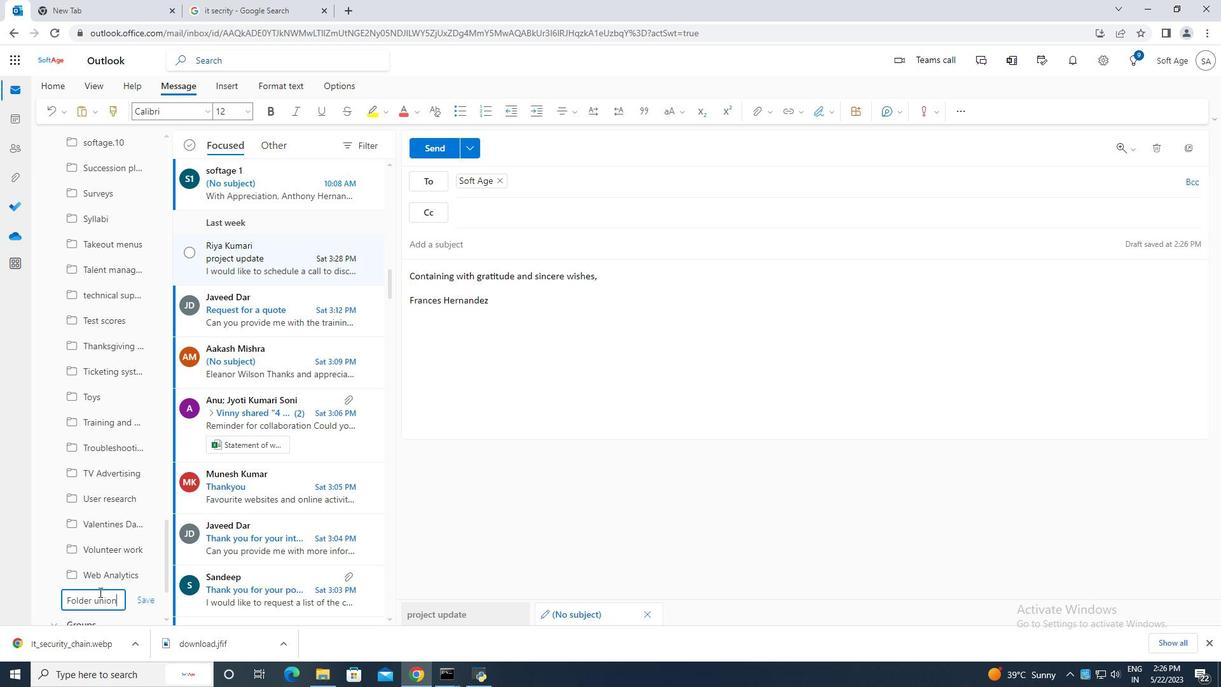 
Action: Mouse moved to (154, 601)
Screenshot: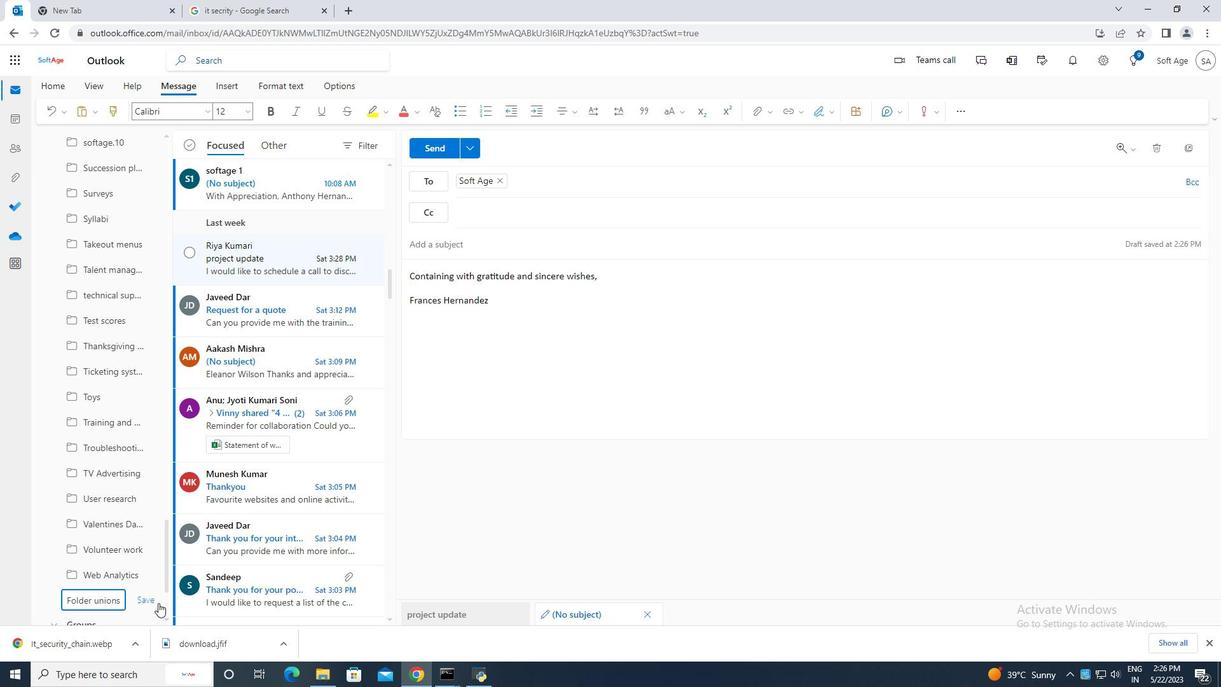 
Action: Mouse pressed left at (154, 601)
Screenshot: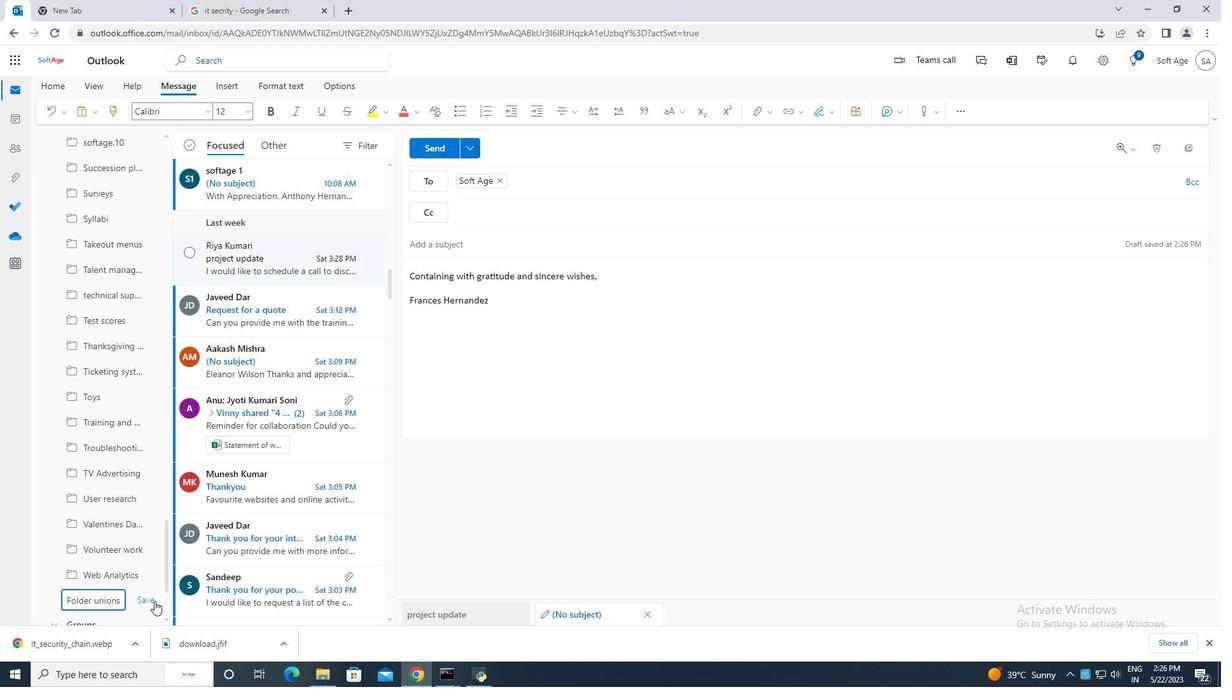 
Action: Mouse moved to (436, 148)
Screenshot: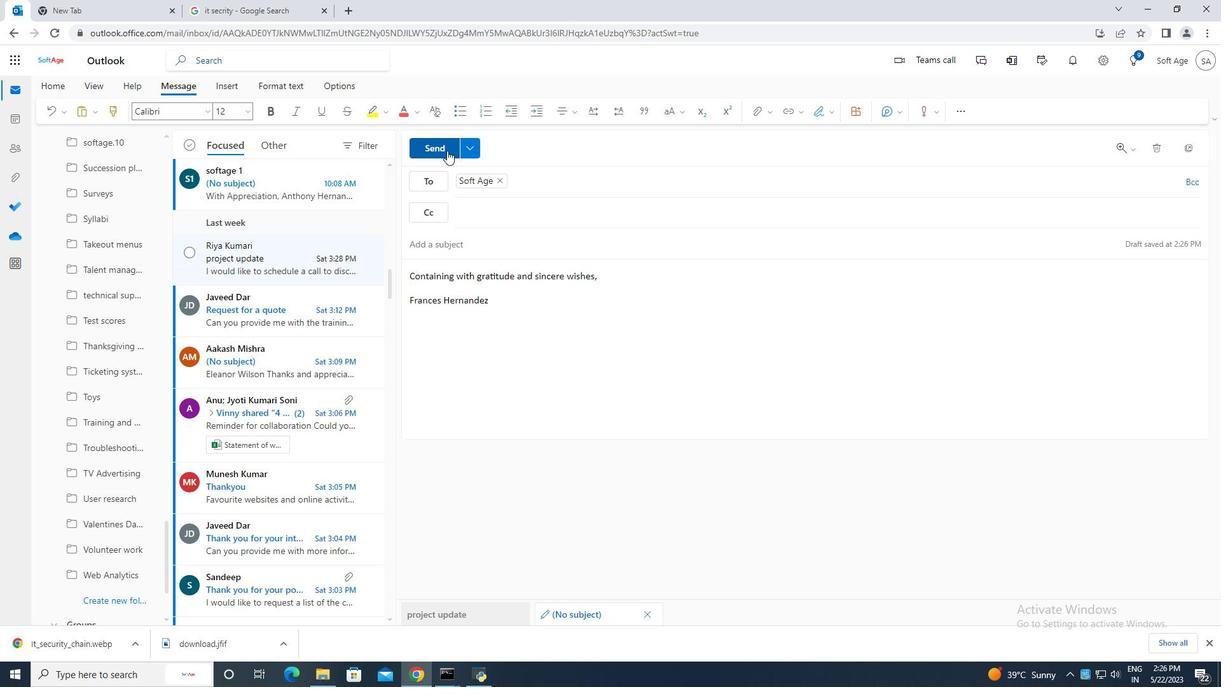
Action: Mouse pressed left at (436, 148)
Screenshot: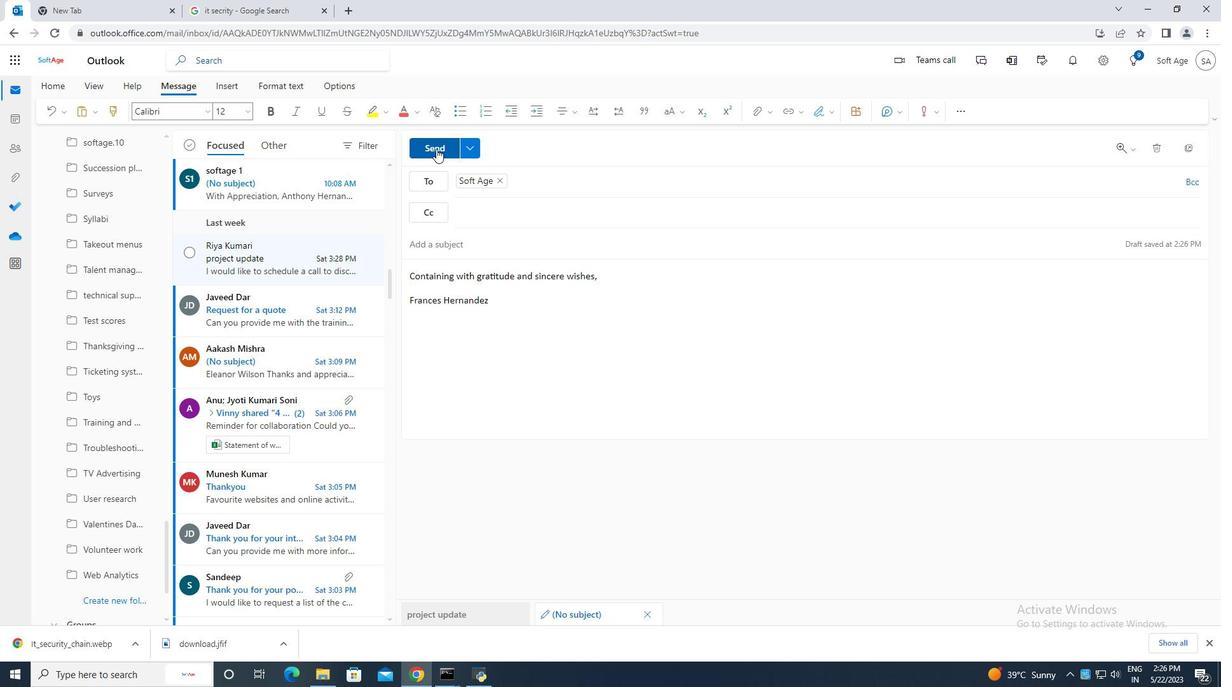 
Action: Mouse moved to (598, 369)
Screenshot: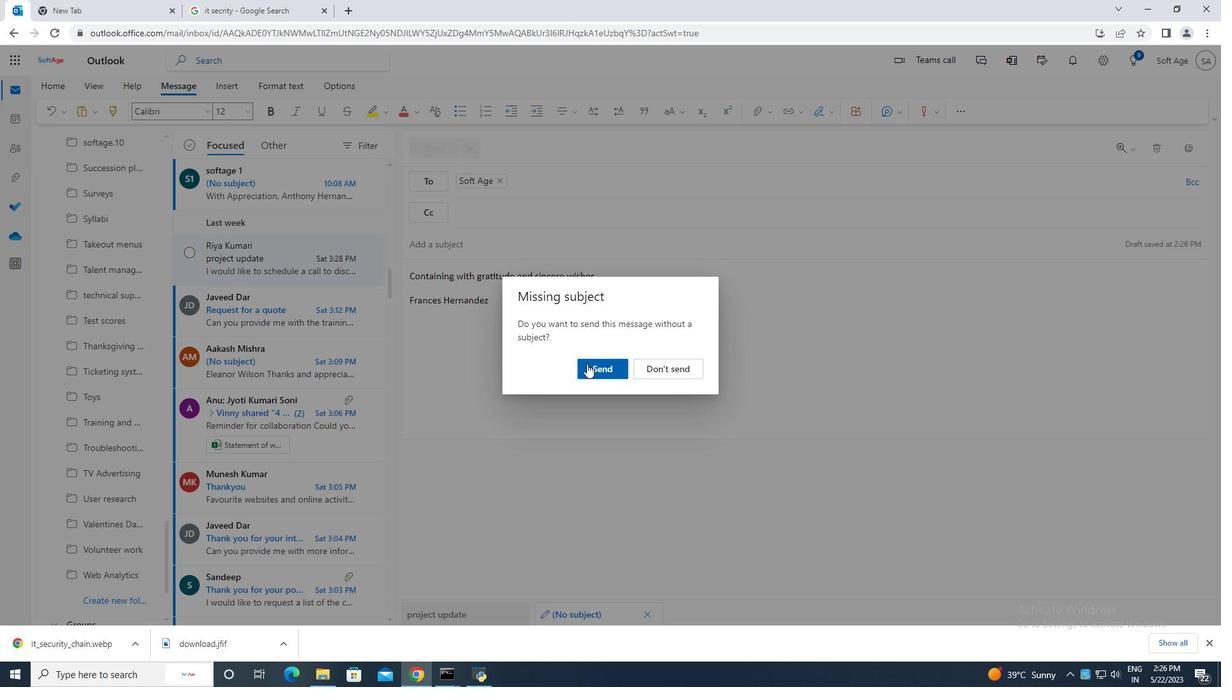 
Action: Mouse pressed left at (598, 369)
Screenshot: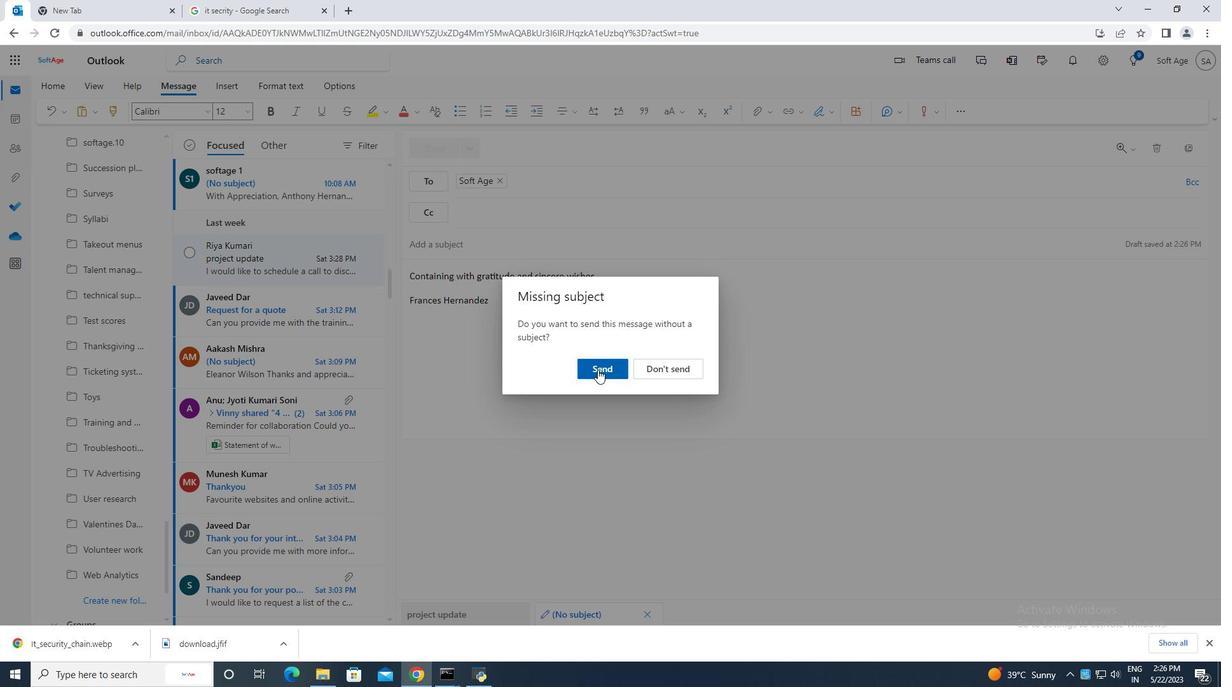 
Action: Mouse moved to (602, 372)
Screenshot: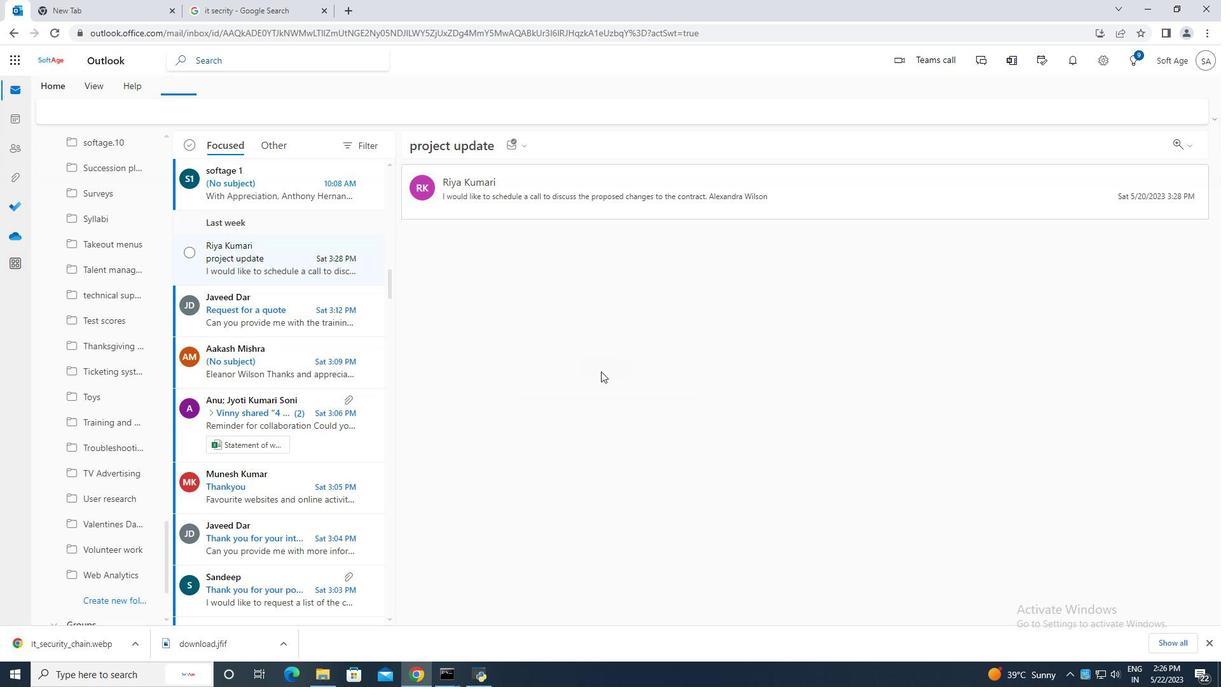 
